 Task: Add an event with the title Lunch and Learn: Stress Management and Work-Life Balance Strategies, date '2024/03/05', time 8:50 AM to 10:50 AMand add a description: If applicable, participants will explore effective communication strategies for remote or virtual team environments. They will learn how to leverage technology tools, manage communication barriers, and maintain strong connections despite physical distance.Select event color  Lavender . Add location for the event as: Chennai, India, logged in from the account softage.4@softage.netand send the event invitation to softage.2@softage.net and softage.3@softage.net. Set a reminder for the event Daily
Action: Mouse moved to (104, 114)
Screenshot: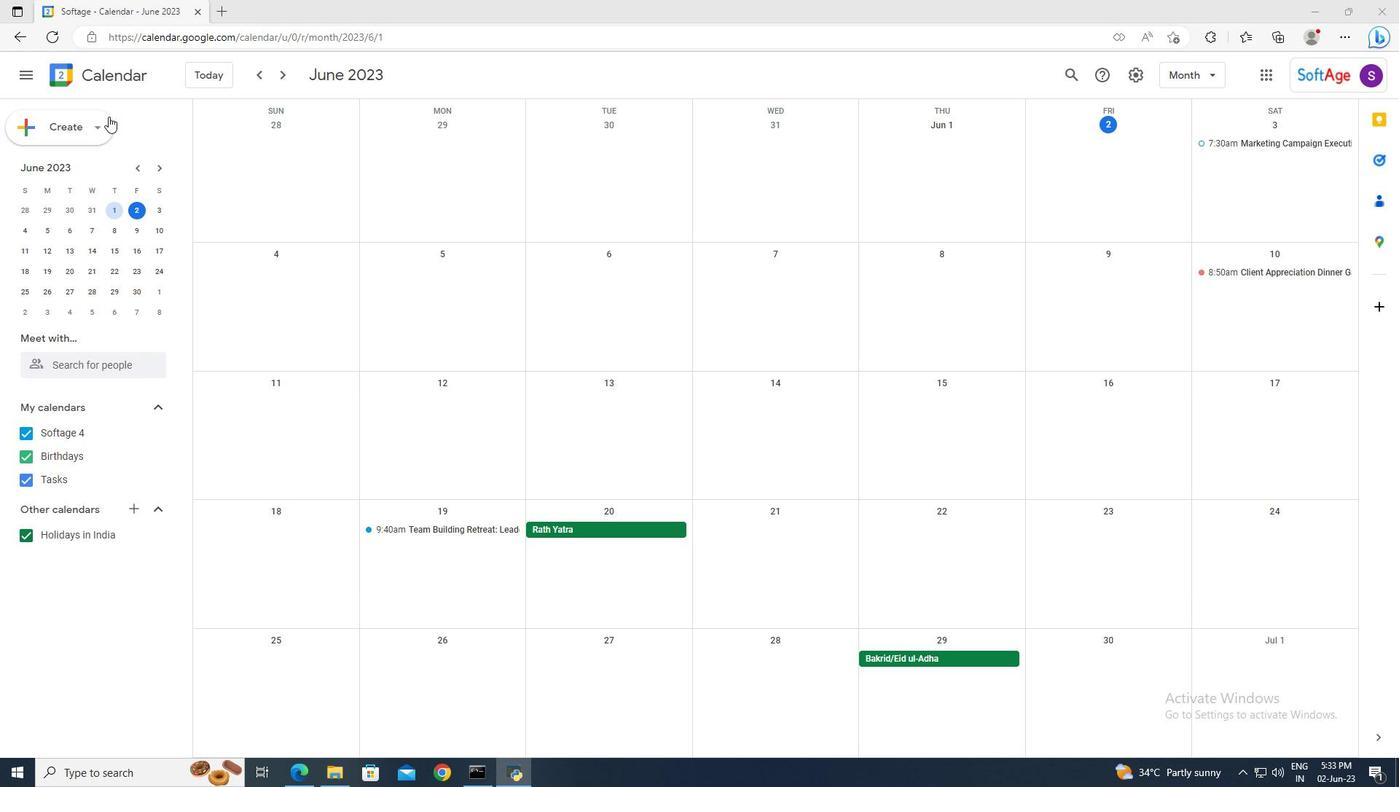 
Action: Mouse pressed left at (104, 114)
Screenshot: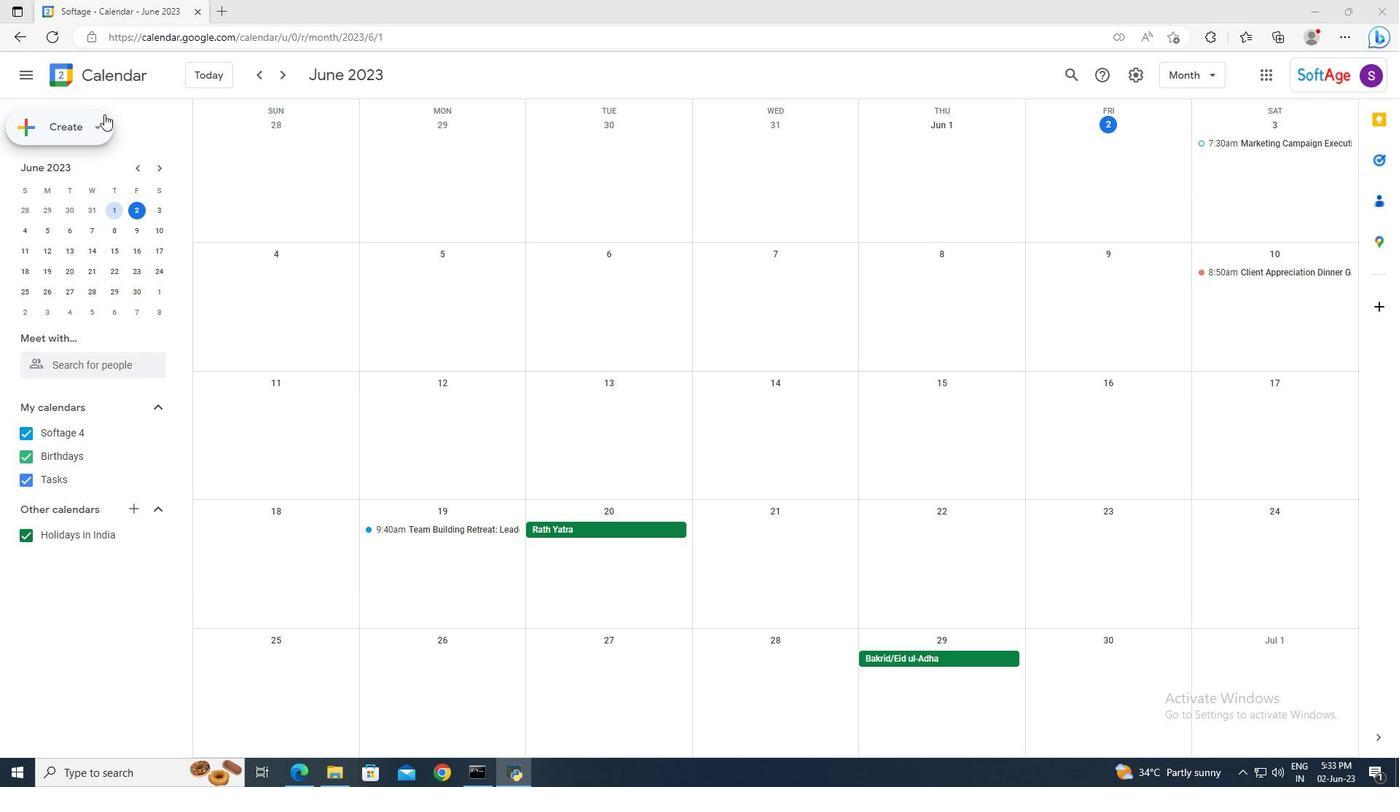 
Action: Mouse moved to (104, 157)
Screenshot: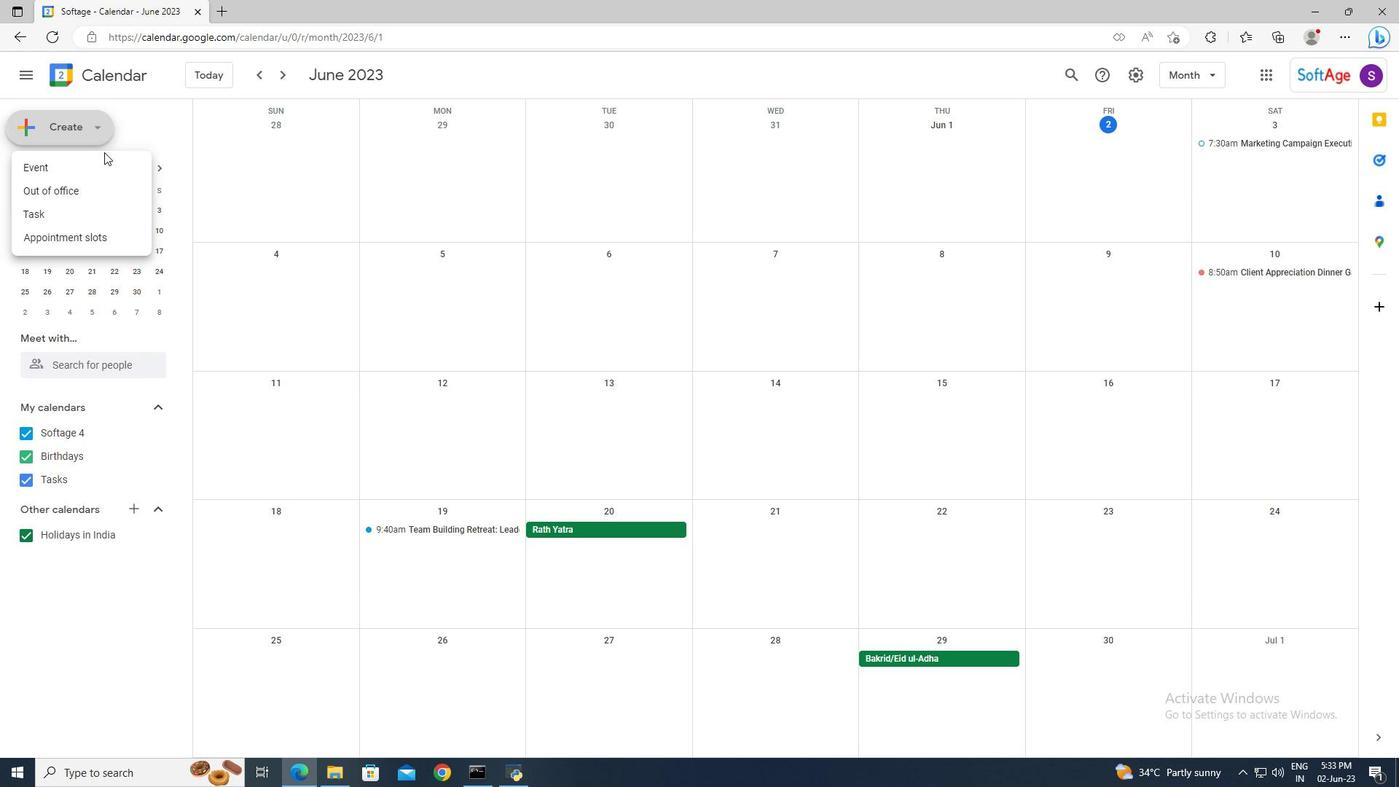 
Action: Mouse pressed left at (104, 157)
Screenshot: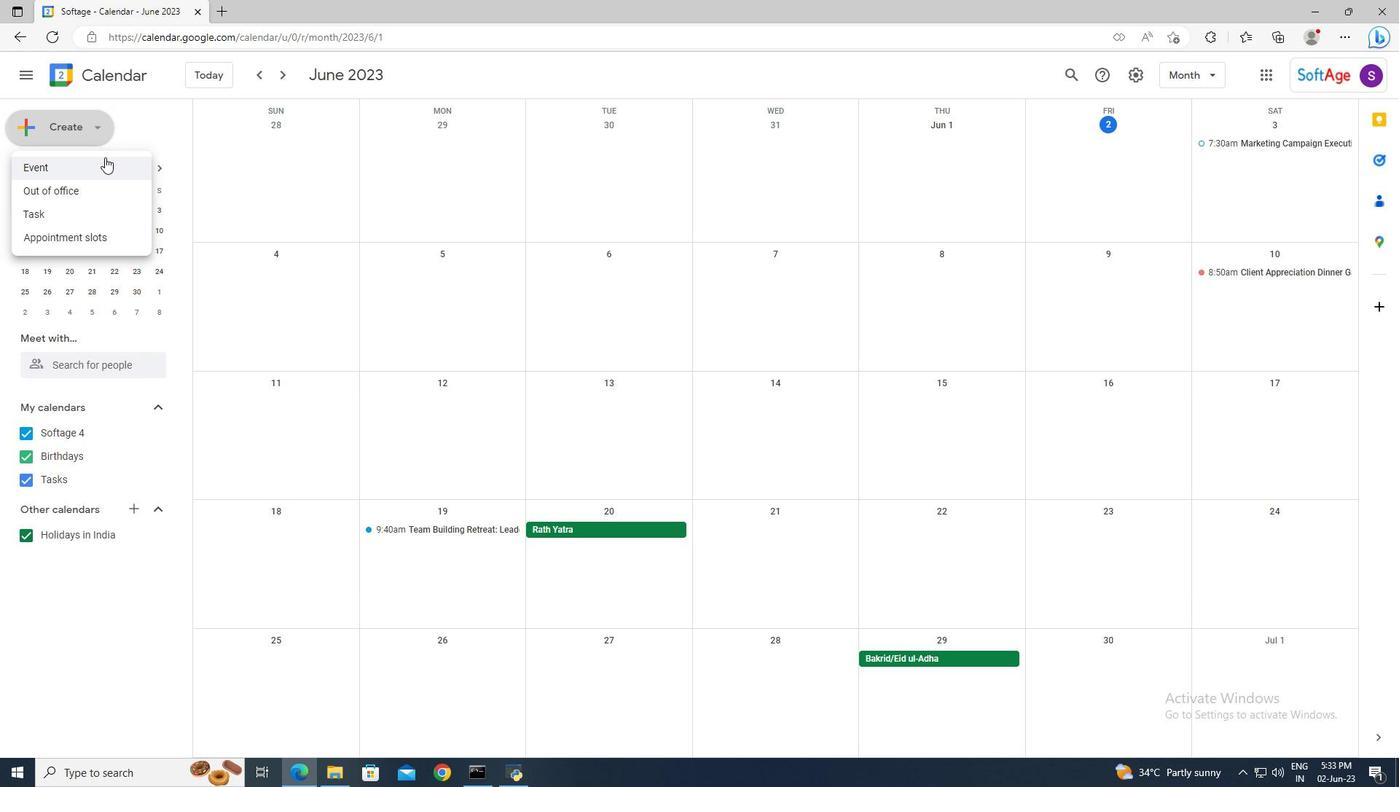 
Action: Mouse moved to (710, 489)
Screenshot: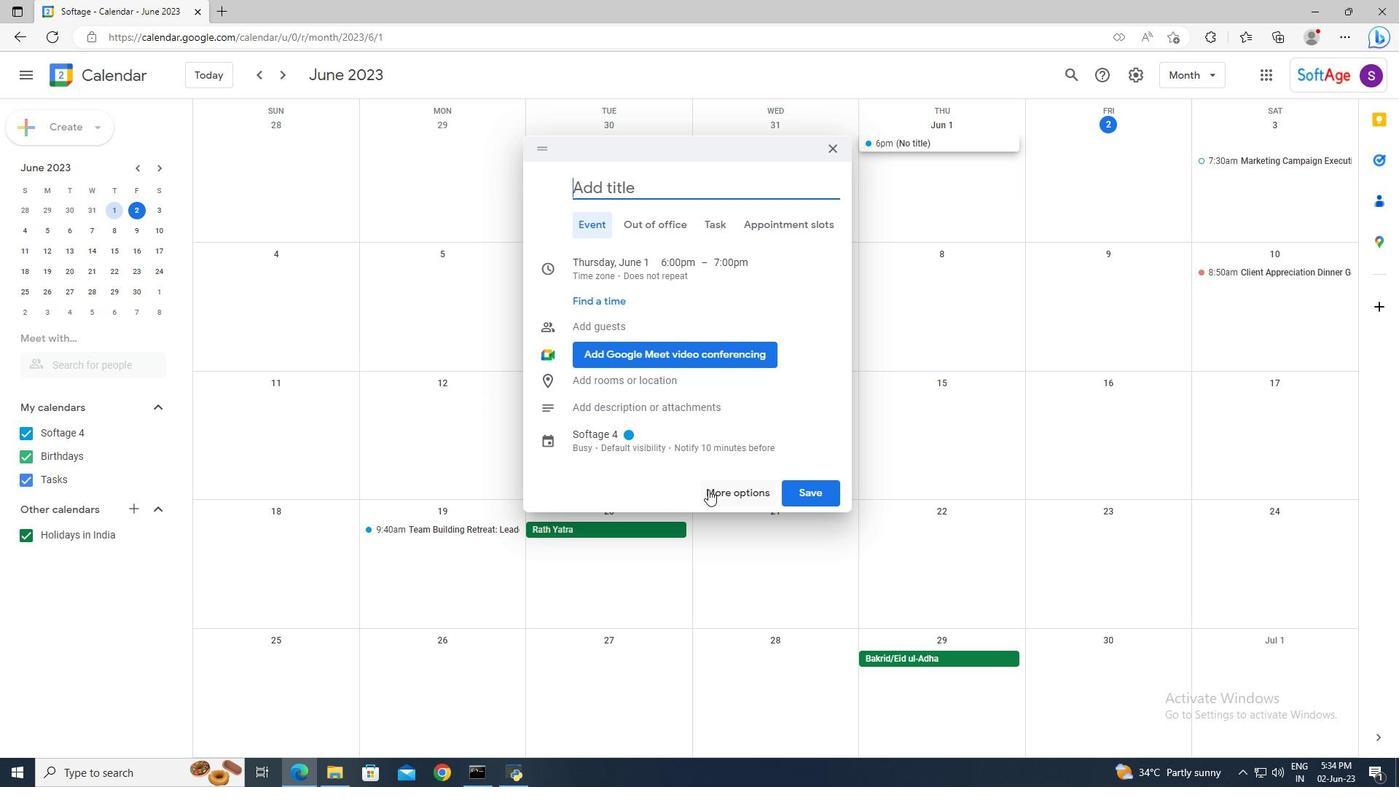 
Action: Mouse pressed left at (710, 489)
Screenshot: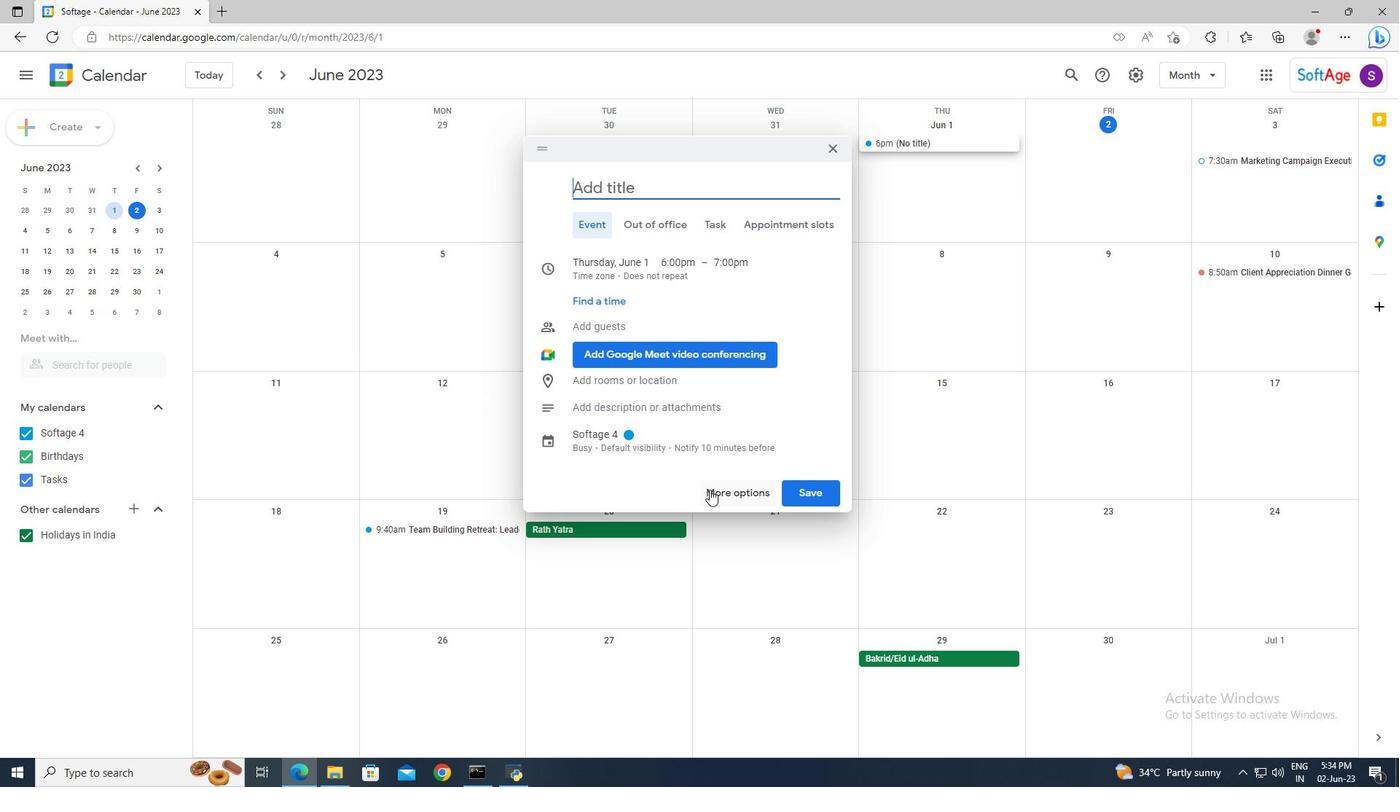 
Action: Mouse moved to (394, 92)
Screenshot: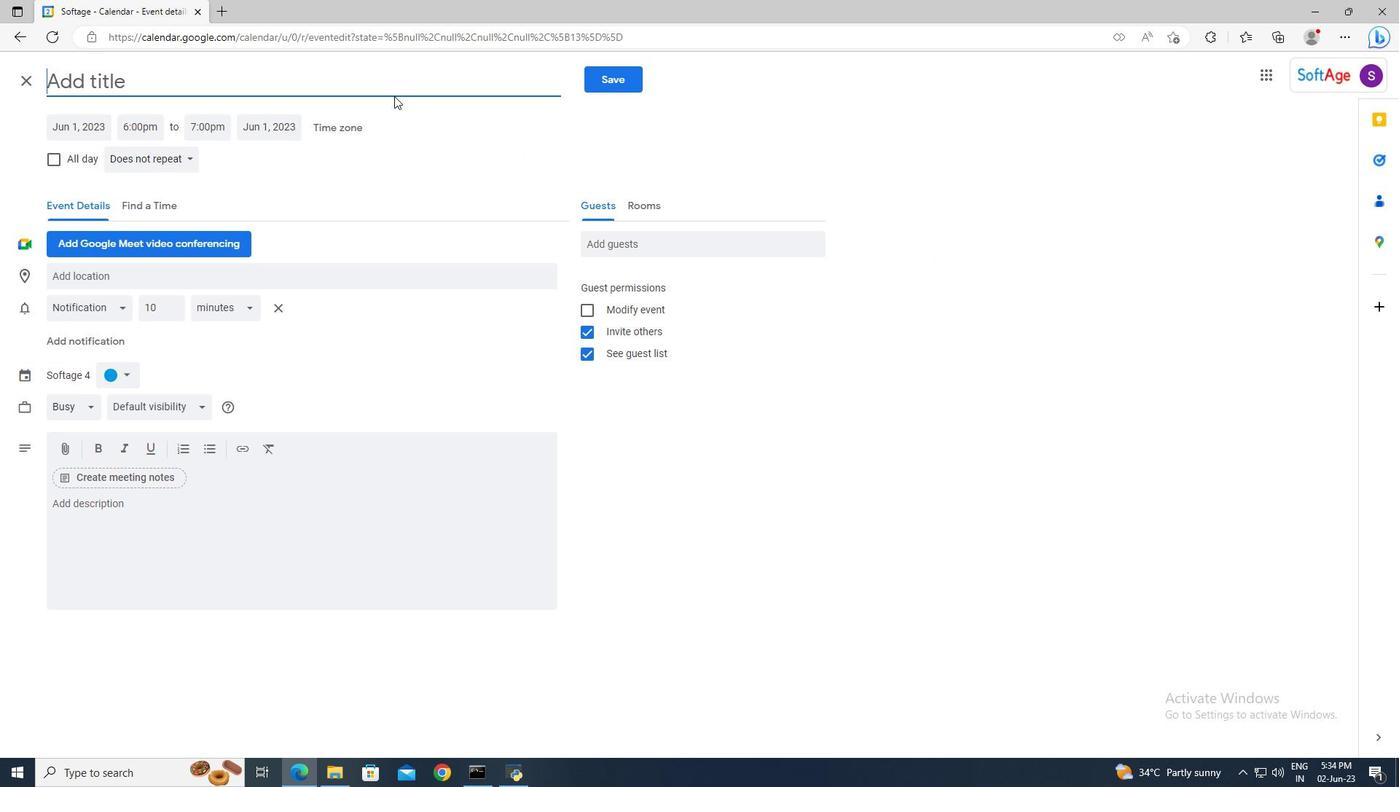 
Action: Mouse pressed left at (394, 92)
Screenshot: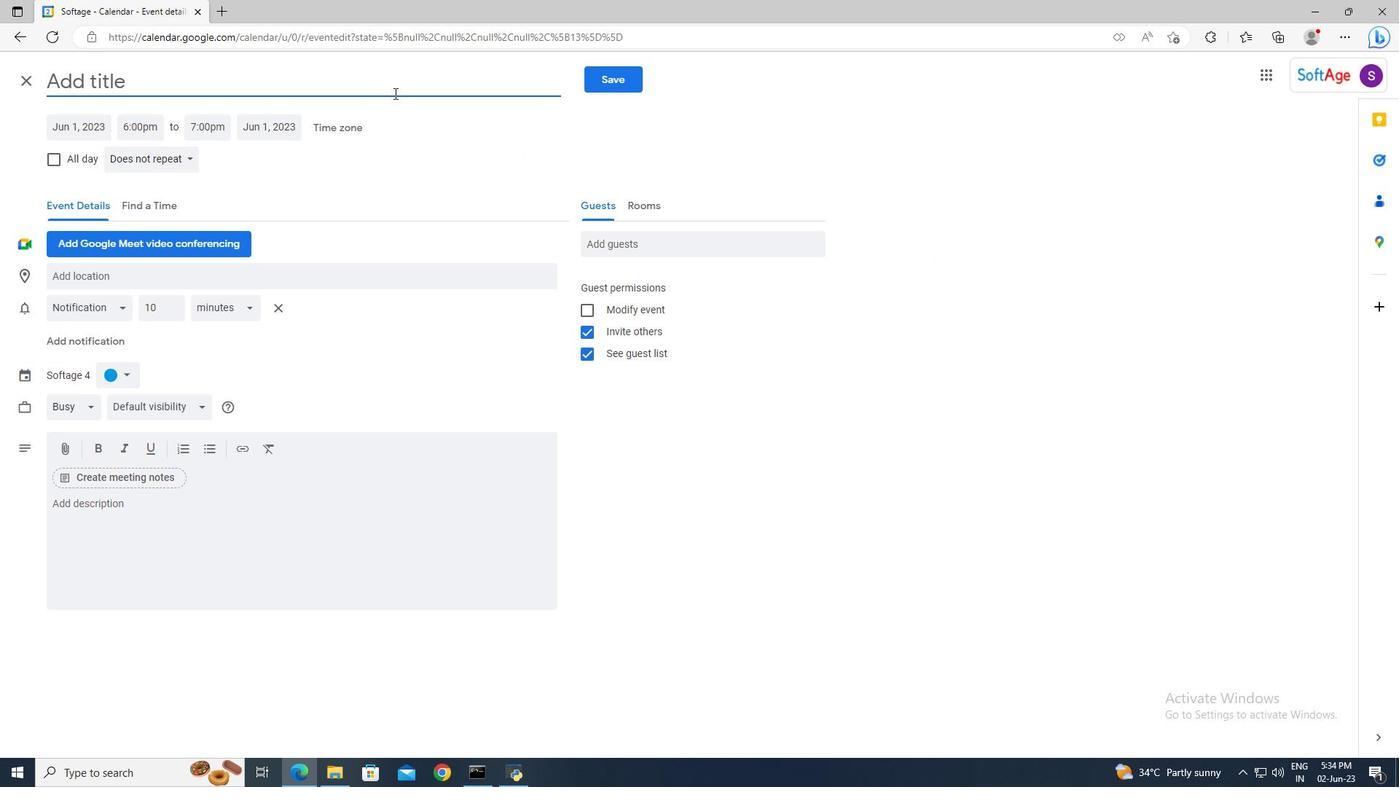 
Action: Mouse moved to (394, 92)
Screenshot: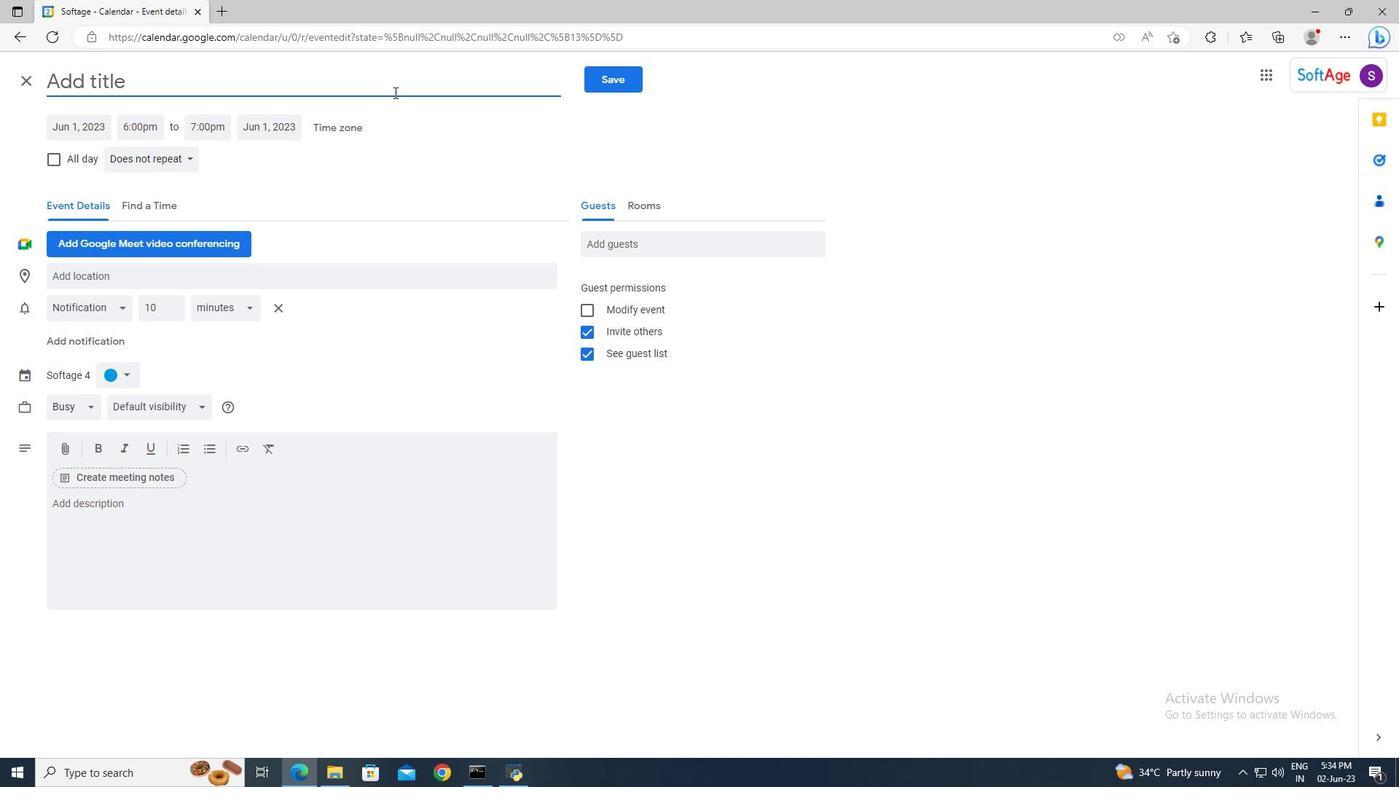
Action: Key pressed <Key.shift>Lunch<Key.space>and<Key.space><Key.shift>Learn<Key.shift>:<Key.space><Key.shift_r>Stress<Key.space><Key.shift>Management<Key.space>and<Key.space><Key.shift>Work-<Key.shift>Life<Key.space><Key.shift>Balance<Key.space><Key.shift_r>Strategies
Screenshot: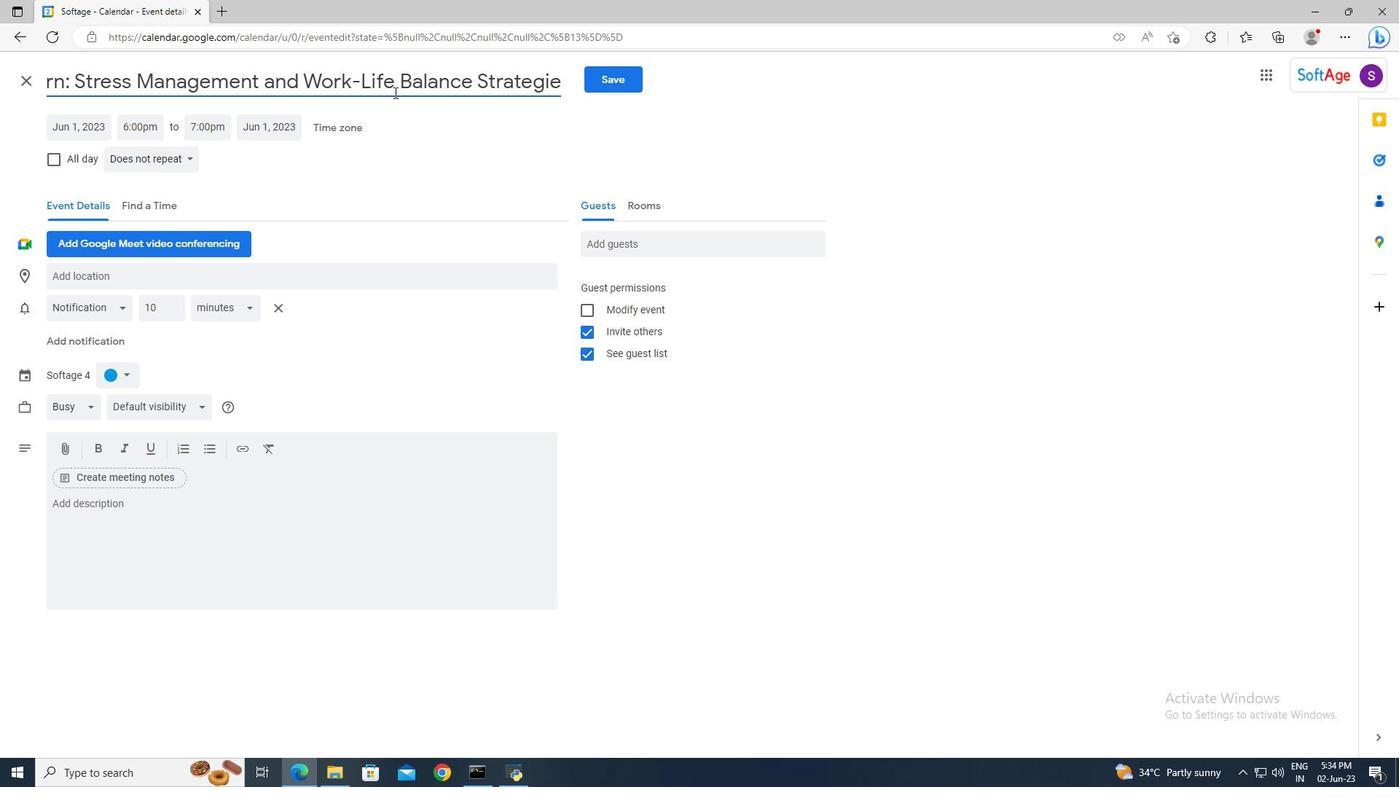 
Action: Mouse moved to (93, 125)
Screenshot: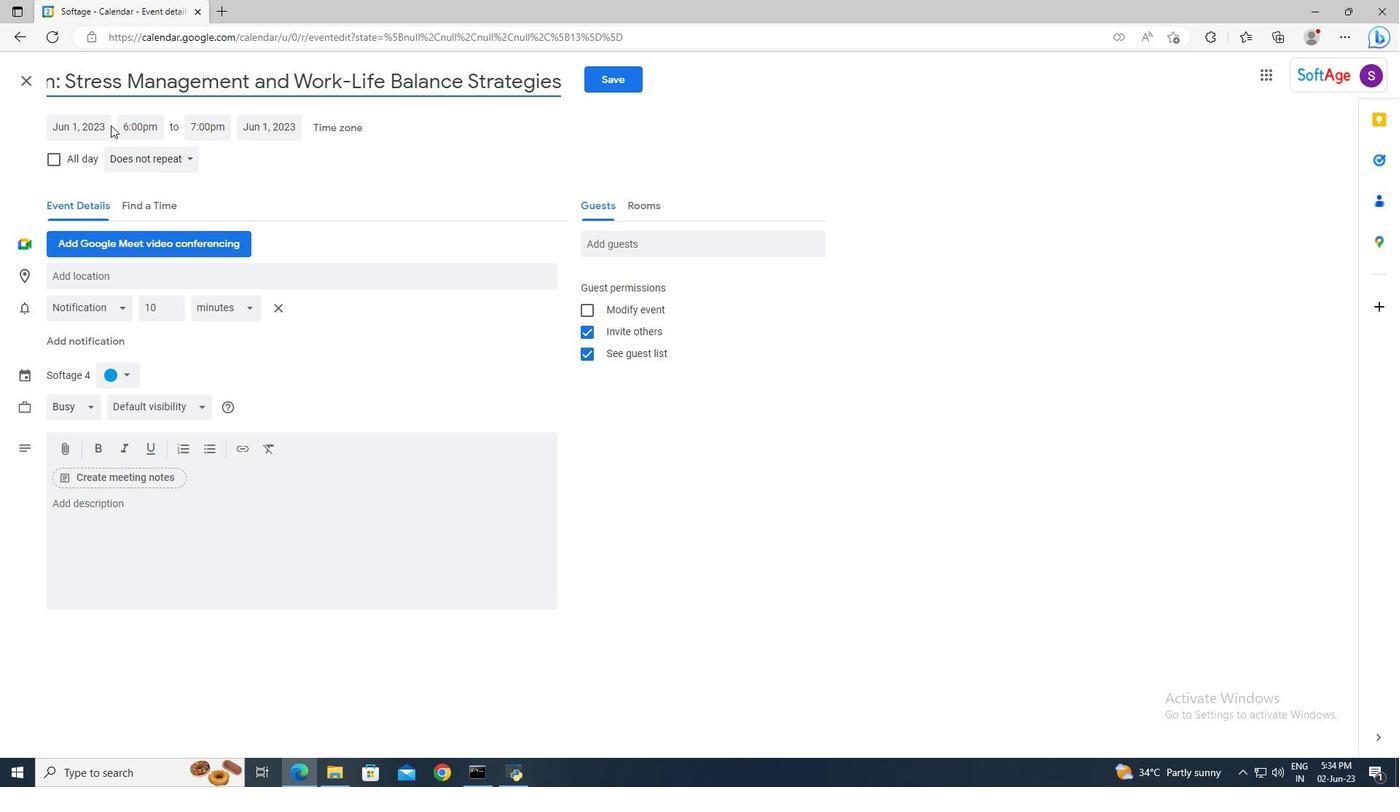 
Action: Mouse pressed left at (93, 125)
Screenshot: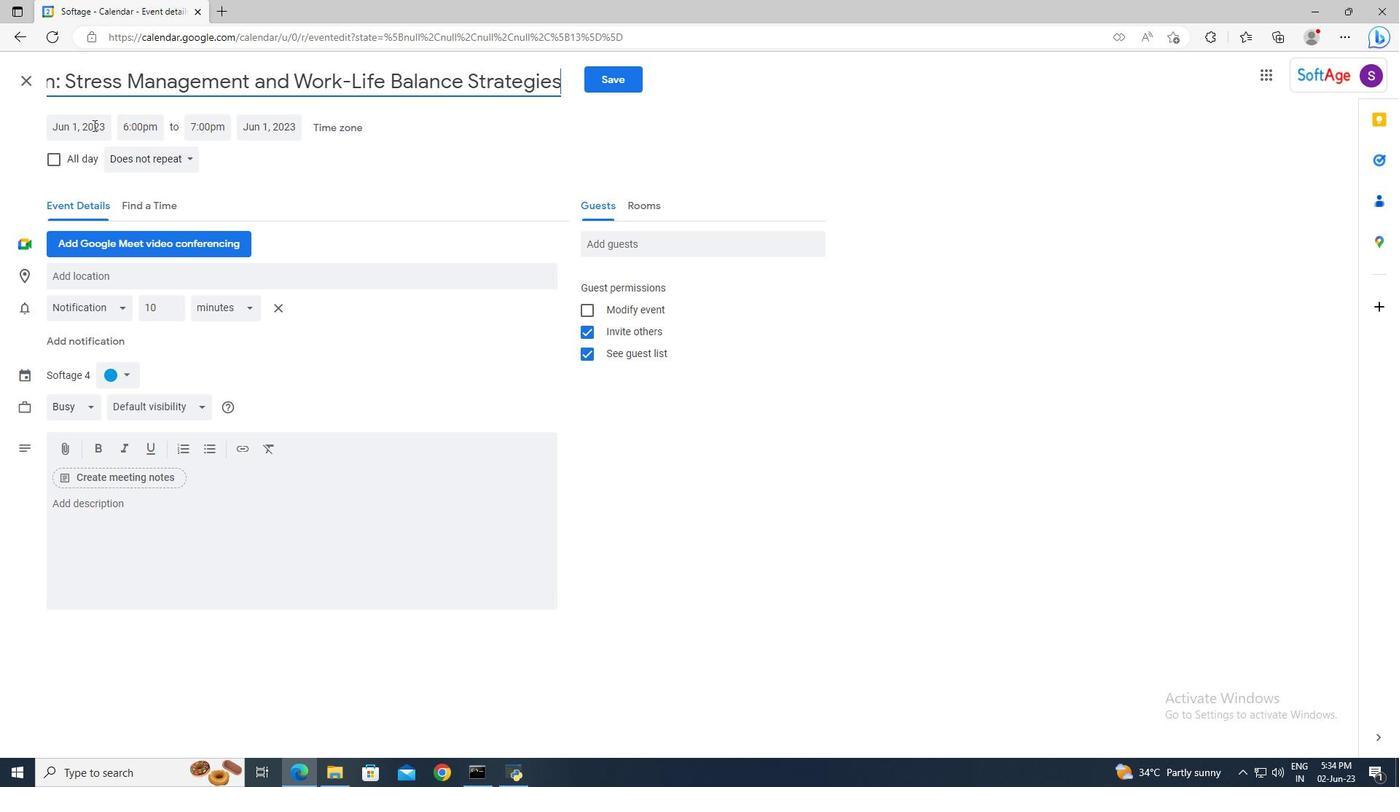 
Action: Mouse moved to (228, 155)
Screenshot: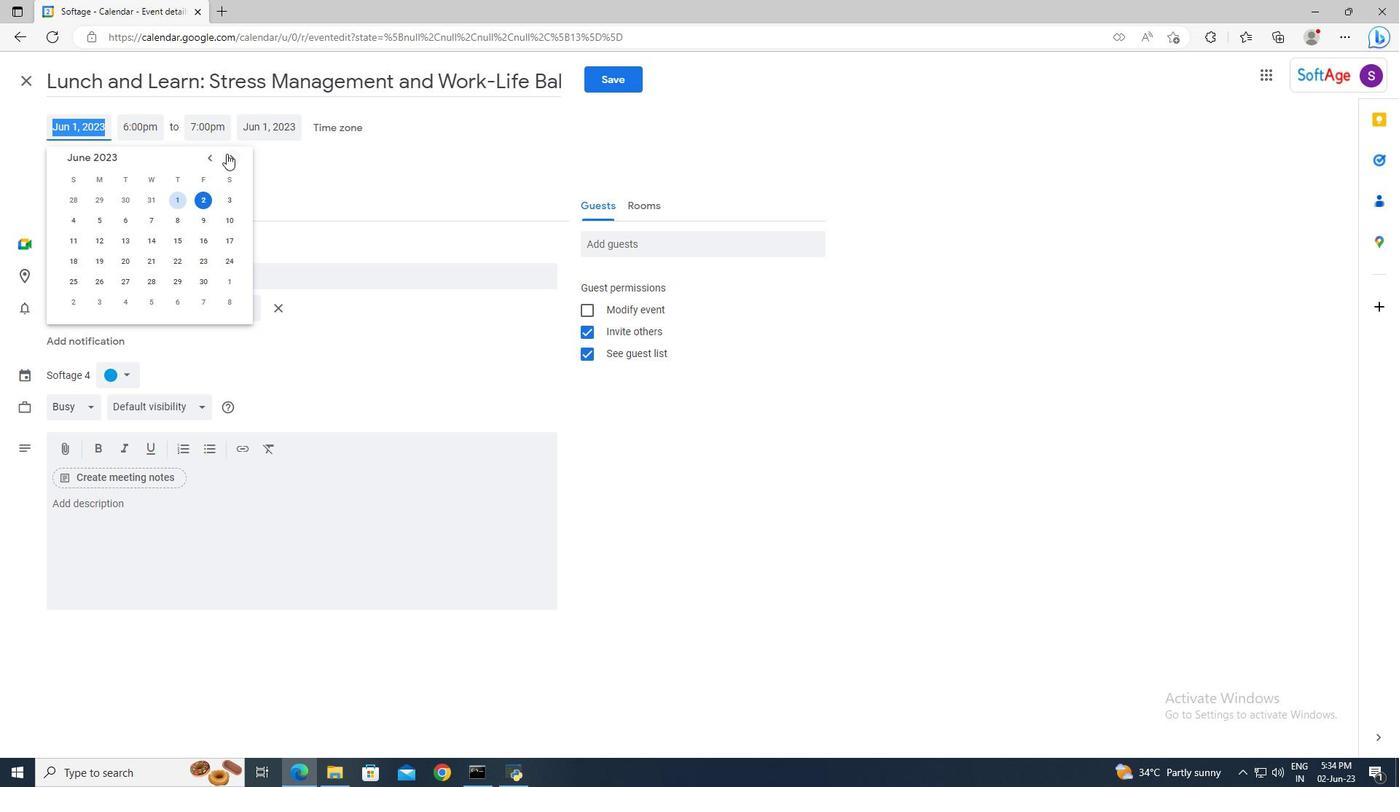 
Action: Mouse pressed left at (228, 155)
Screenshot: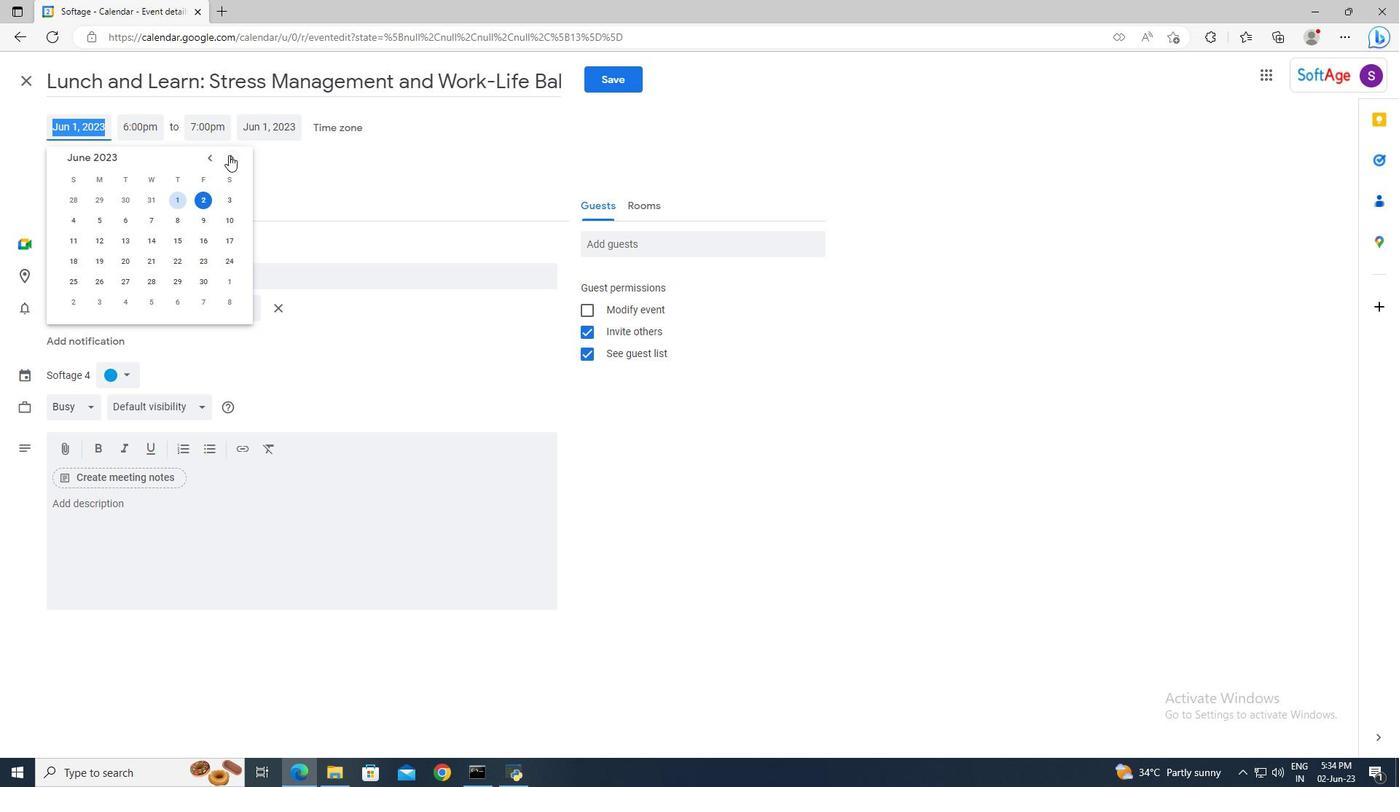 
Action: Mouse pressed left at (228, 155)
Screenshot: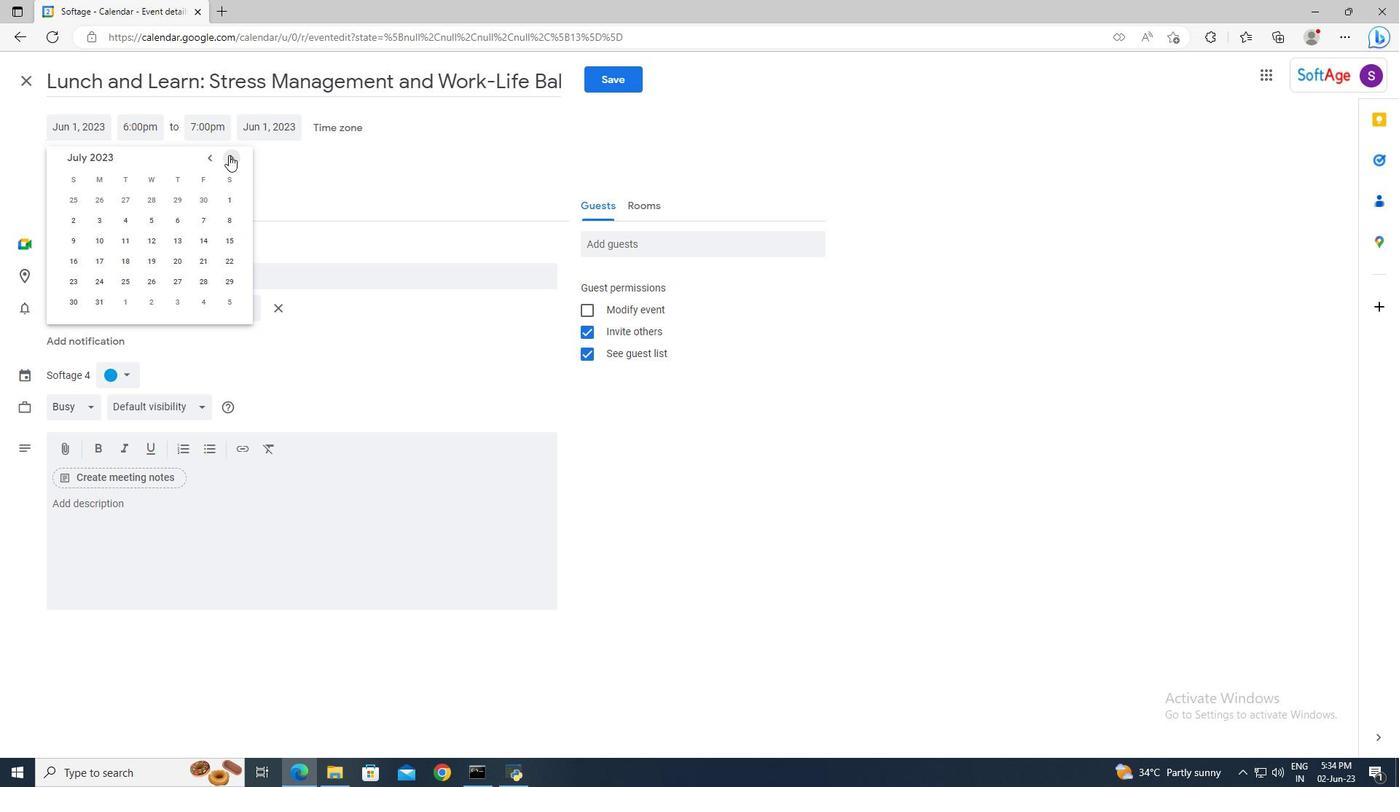 
Action: Mouse pressed left at (228, 155)
Screenshot: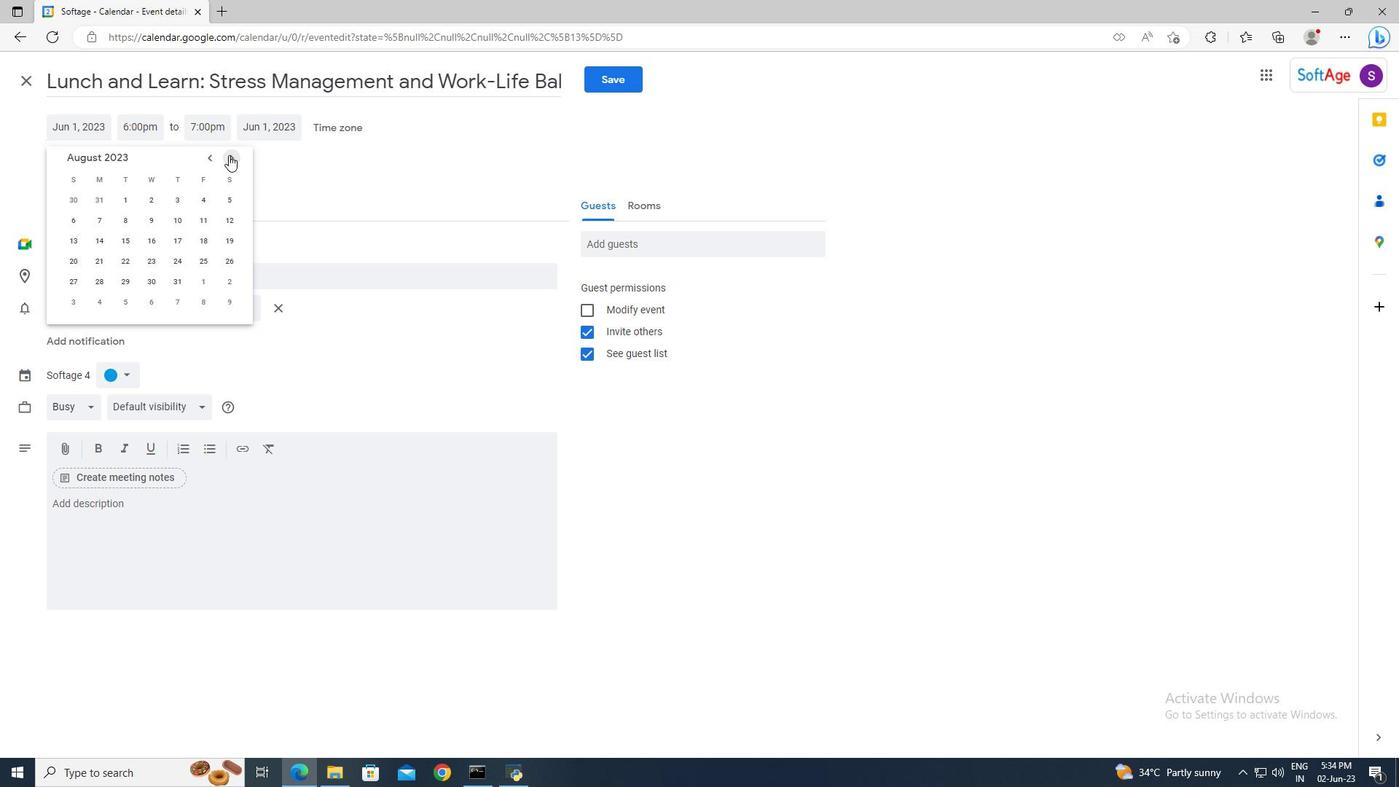 
Action: Mouse pressed left at (228, 155)
Screenshot: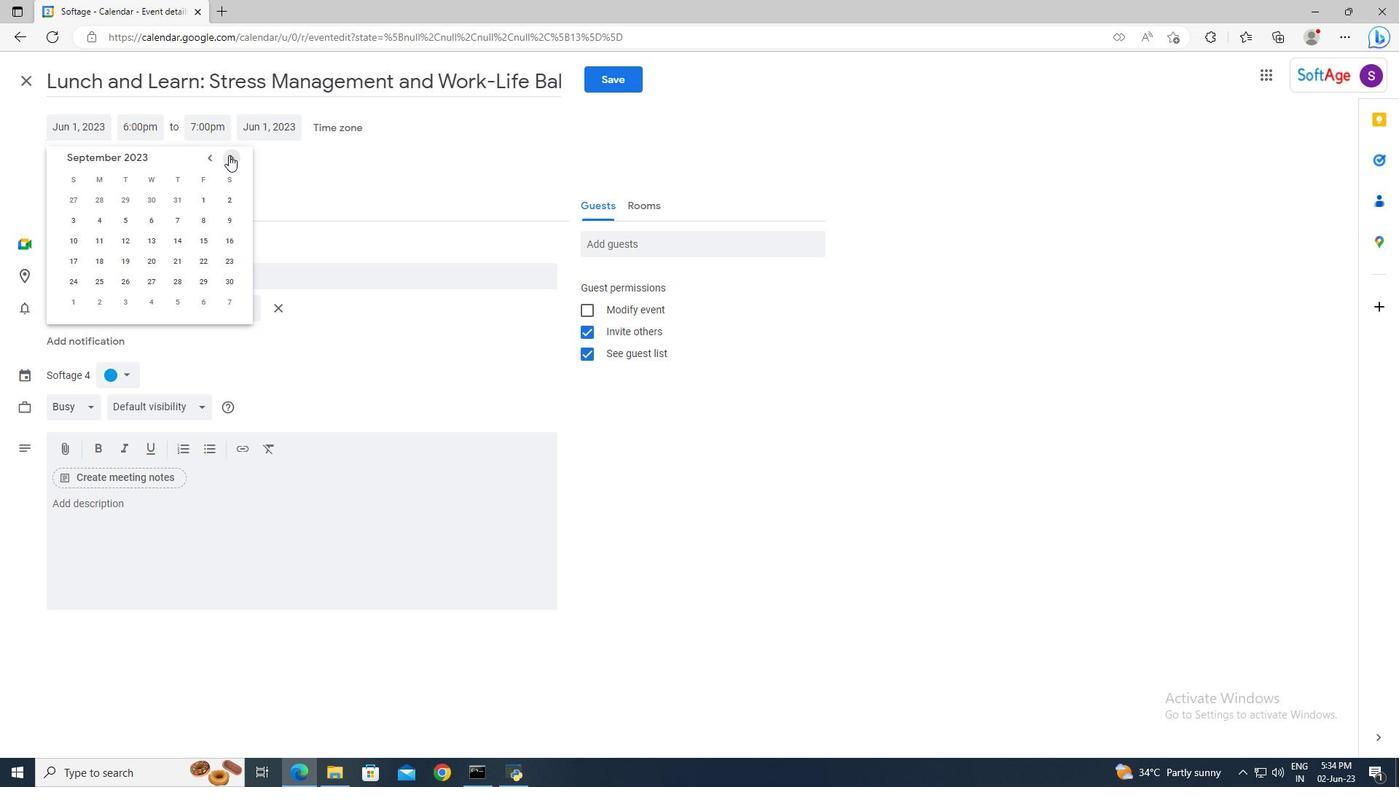 
Action: Mouse pressed left at (228, 155)
Screenshot: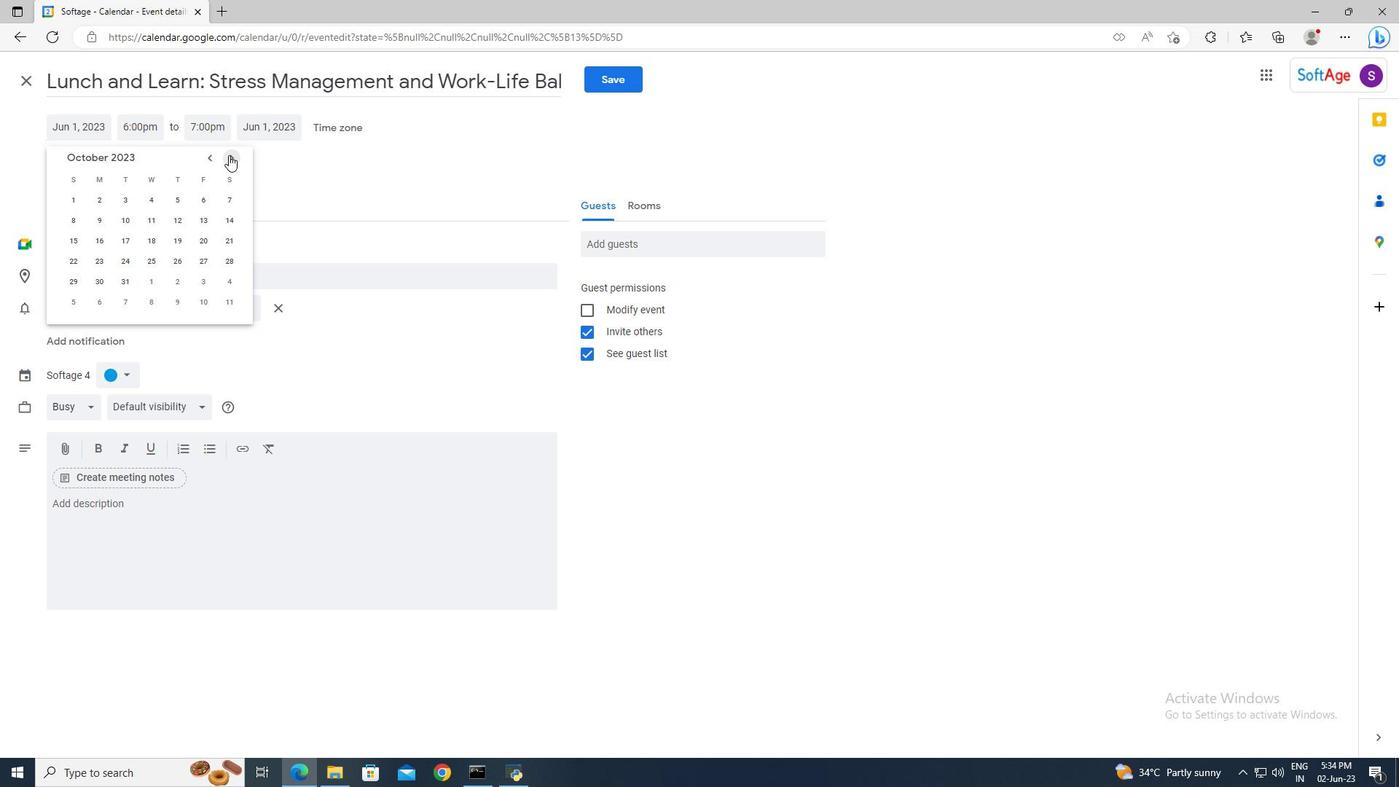 
Action: Mouse pressed left at (228, 155)
Screenshot: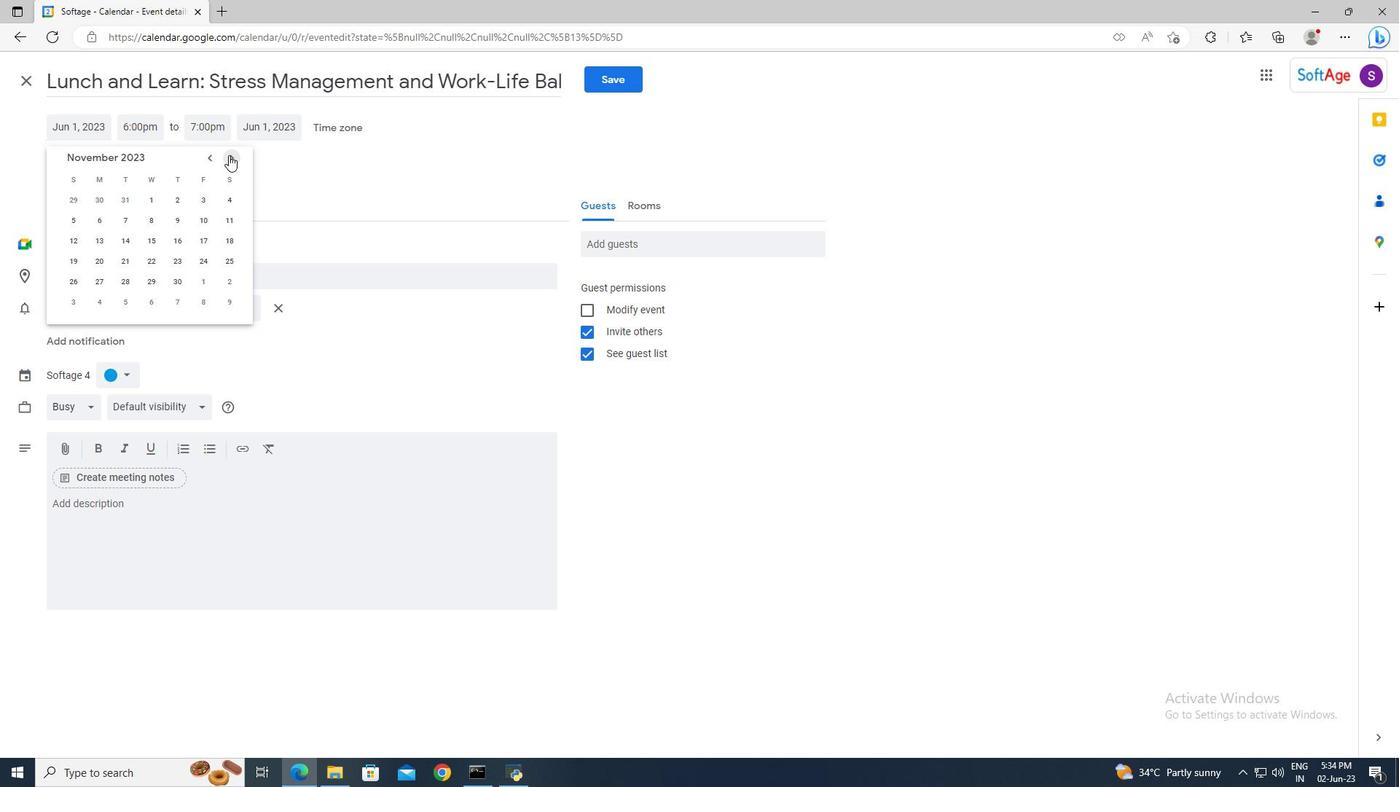 
Action: Mouse pressed left at (228, 155)
Screenshot: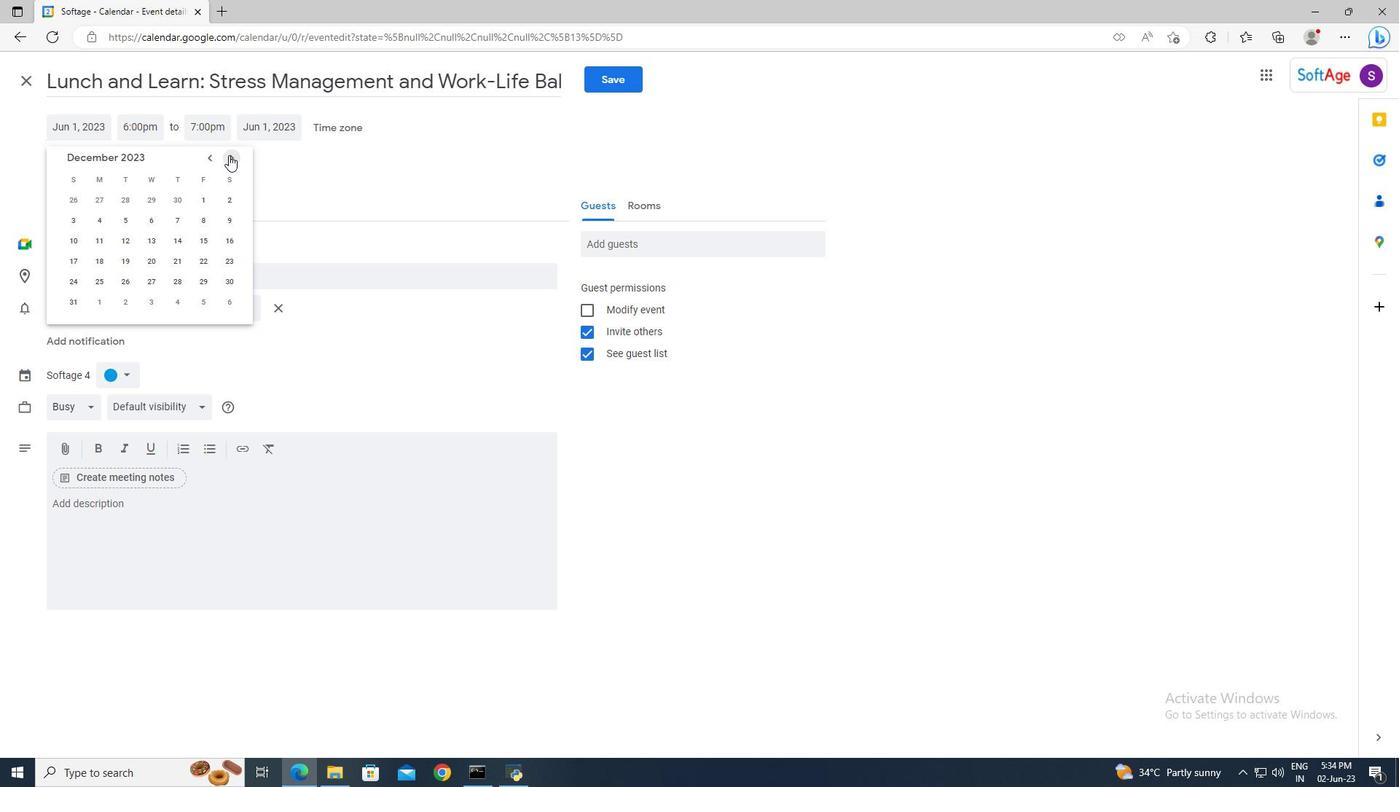 
Action: Mouse pressed left at (228, 155)
Screenshot: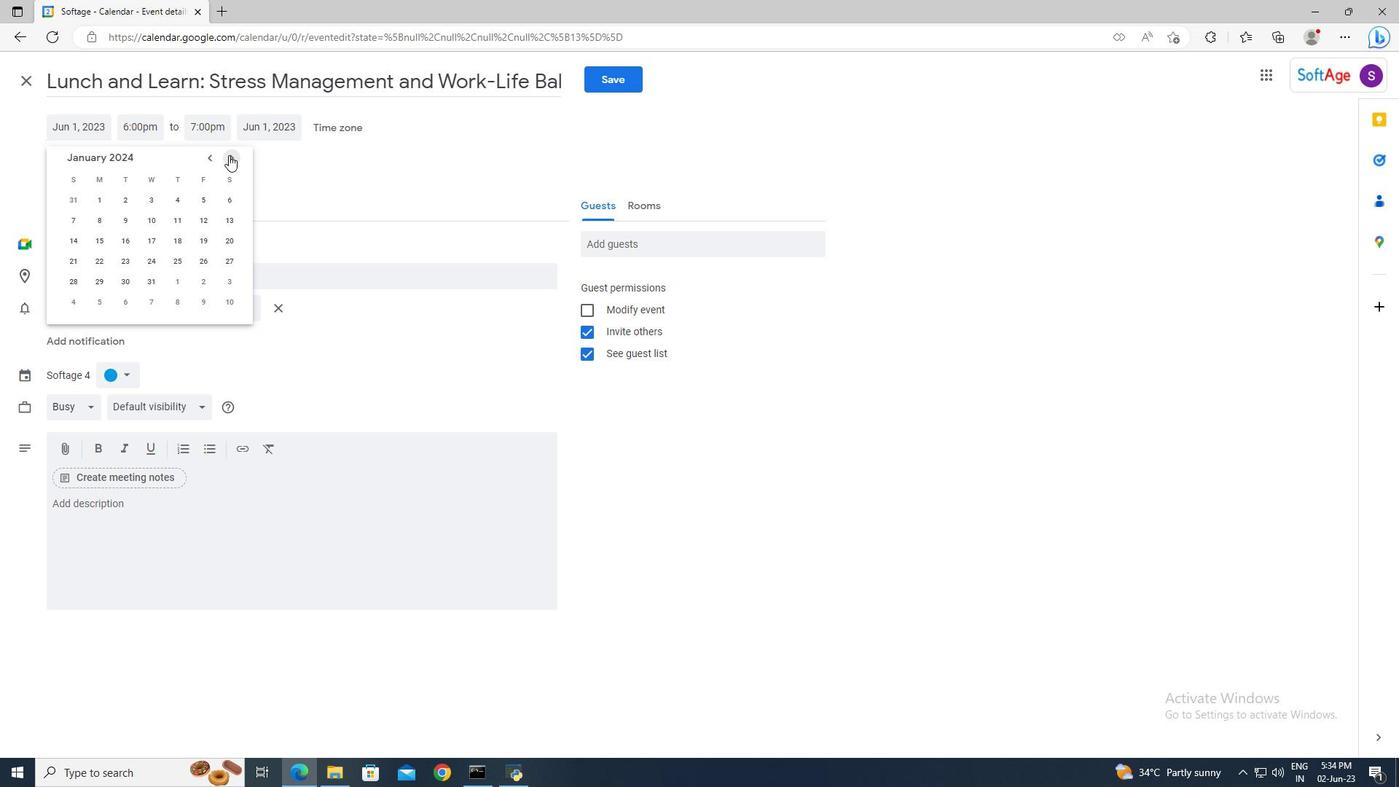 
Action: Mouse pressed left at (228, 155)
Screenshot: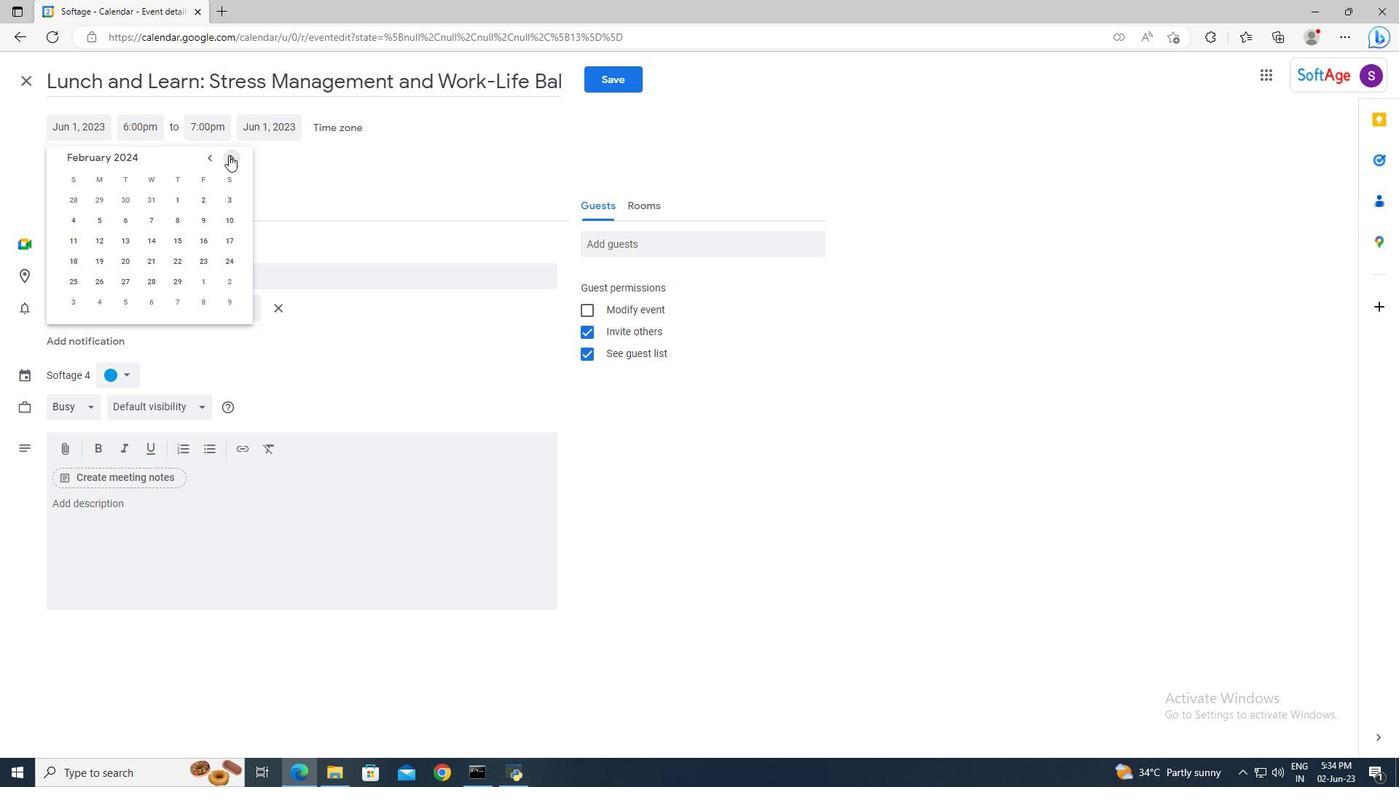 
Action: Mouse moved to (128, 214)
Screenshot: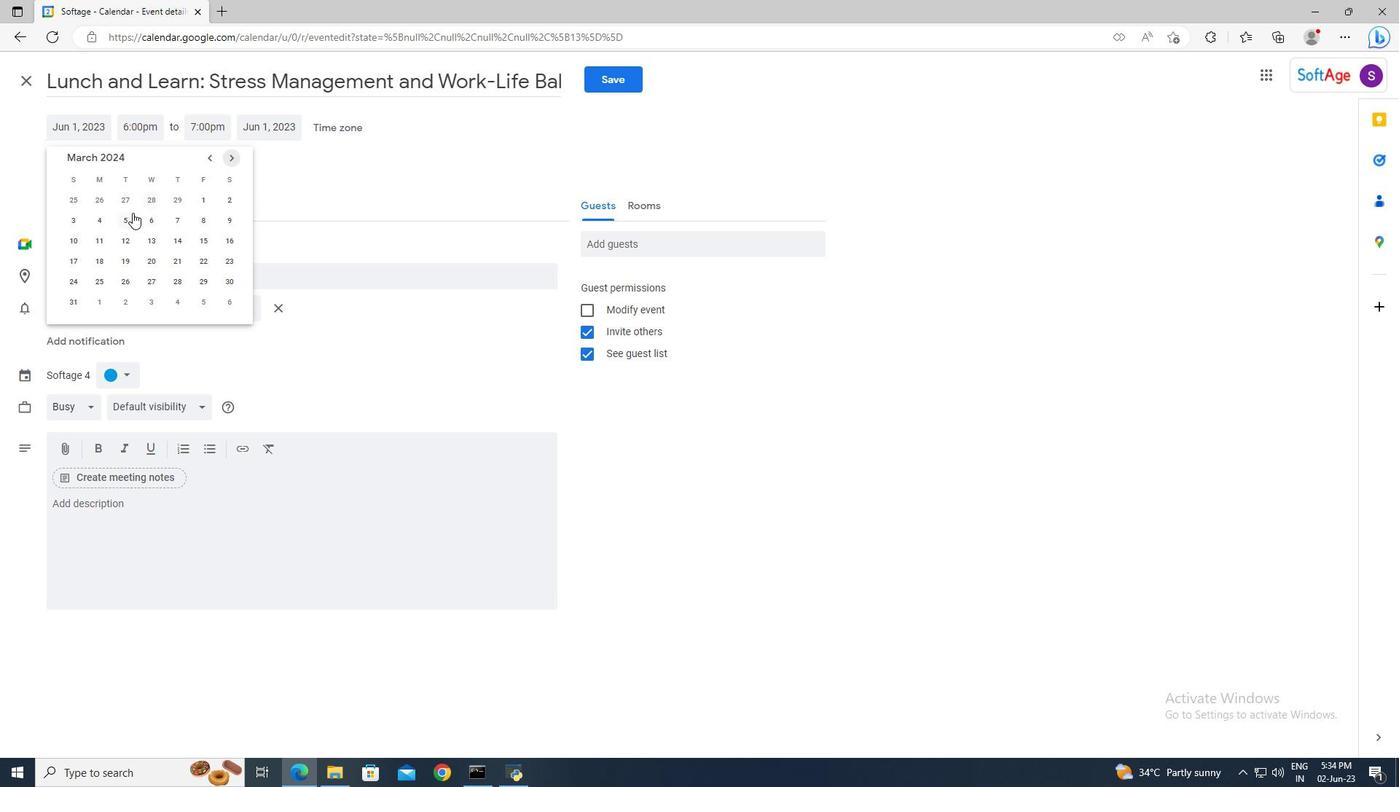 
Action: Mouse pressed left at (128, 214)
Screenshot: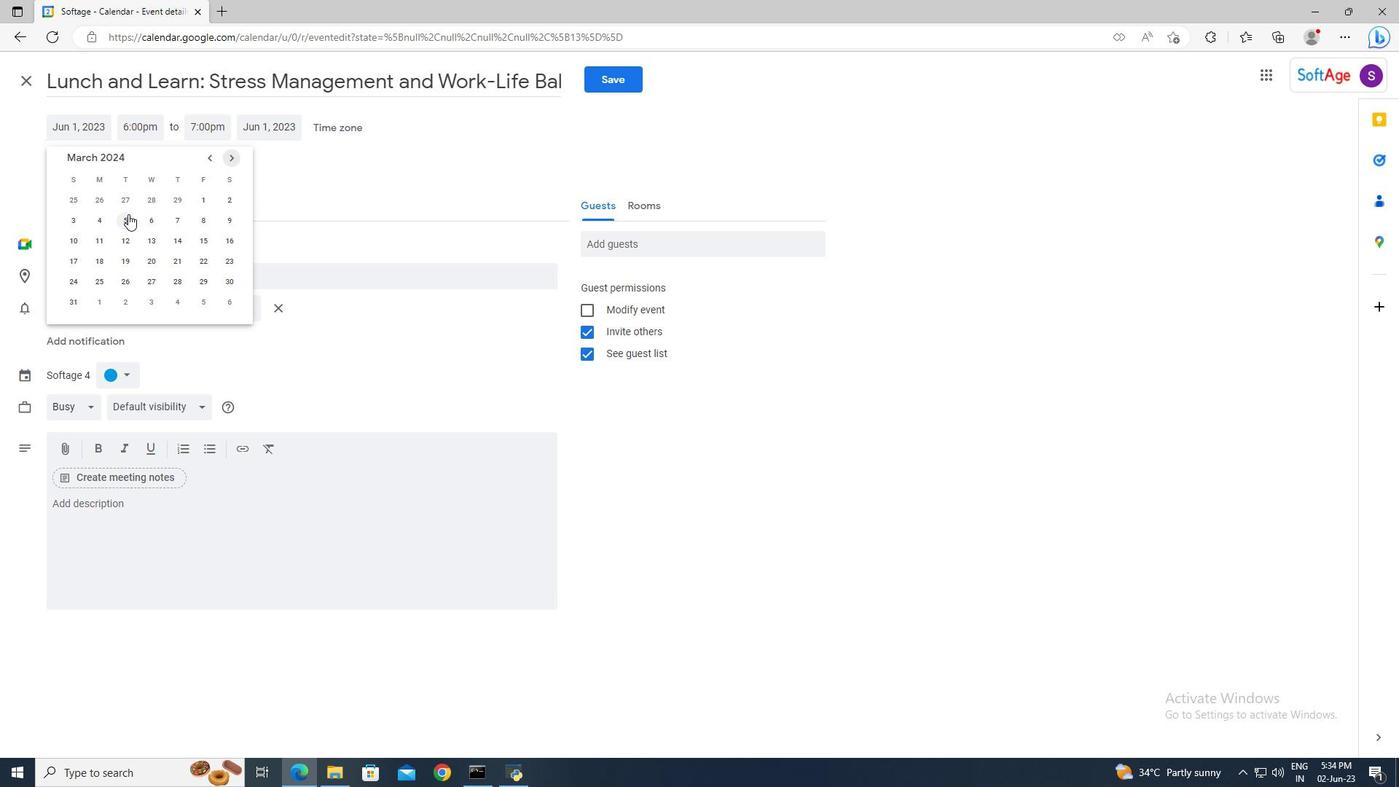 
Action: Mouse moved to (145, 127)
Screenshot: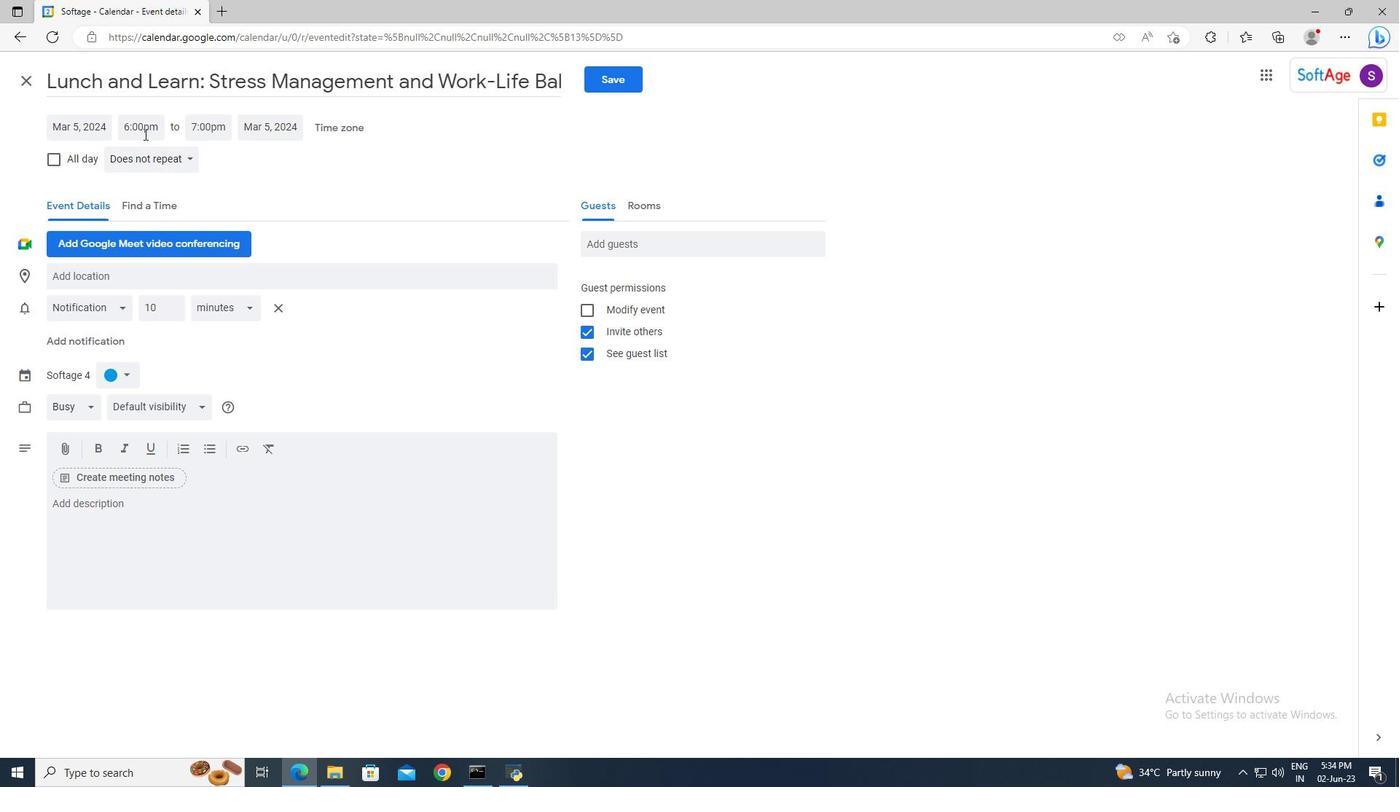 
Action: Mouse pressed left at (145, 127)
Screenshot: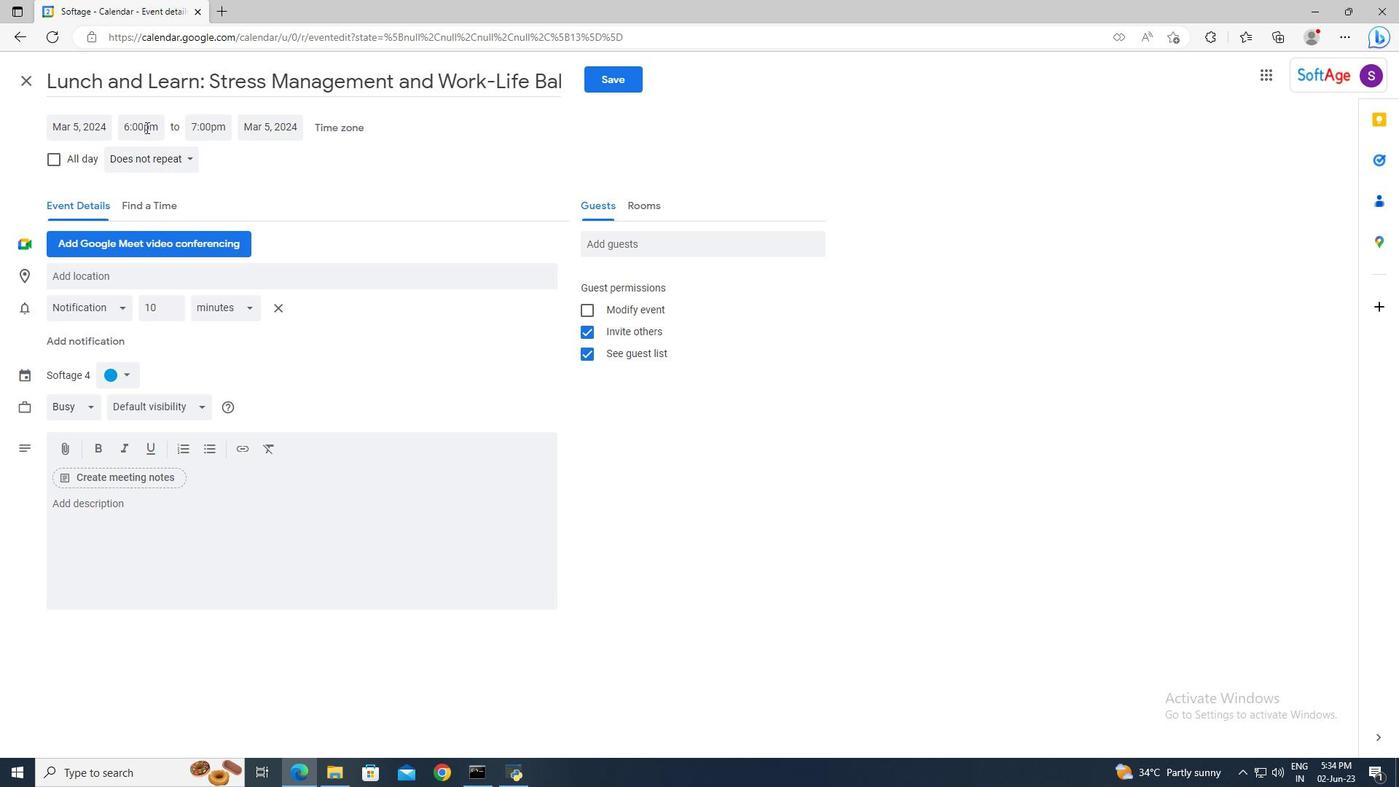 
Action: Key pressed 8<Key.shift>:50am<Key.enter><Key.tab>10<Key.shift>:50<Key.enter>
Screenshot: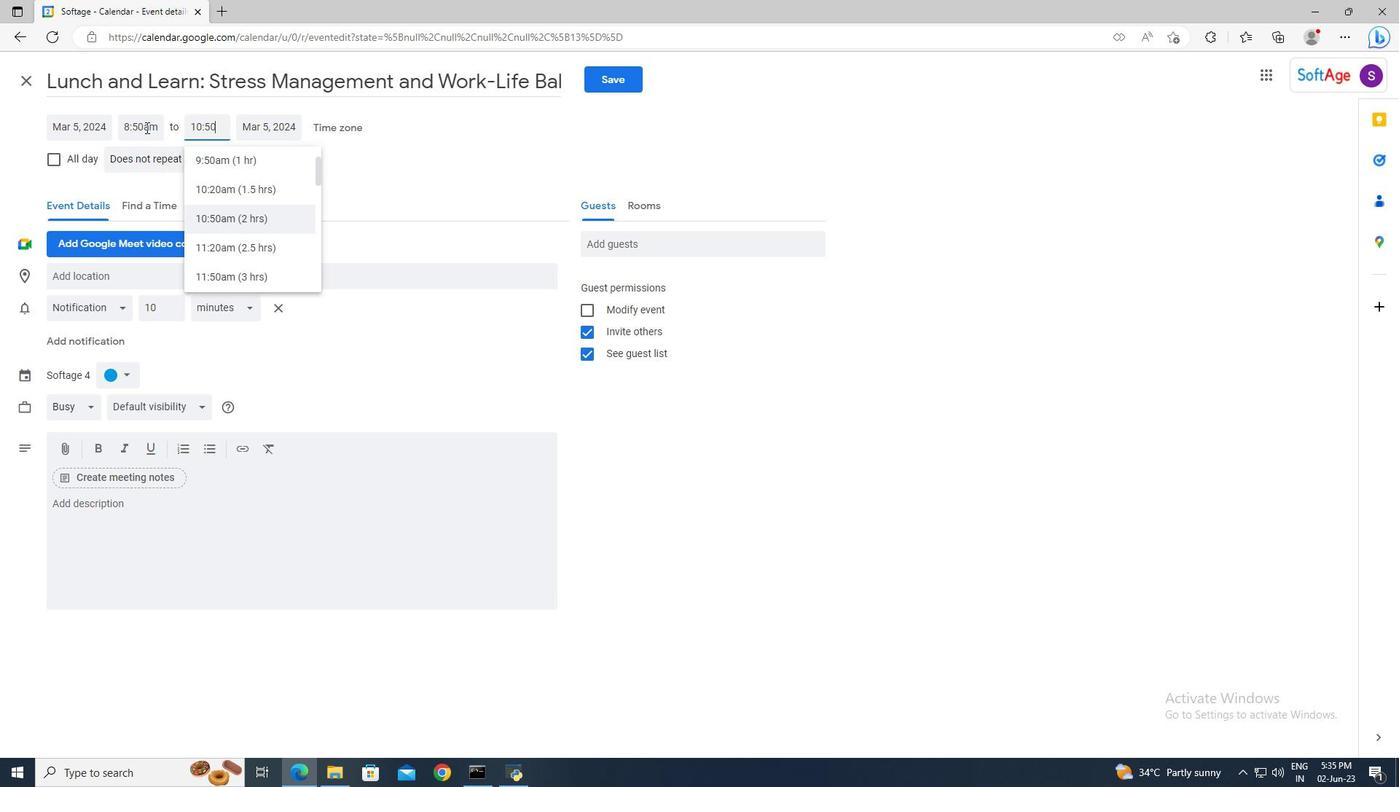 
Action: Mouse moved to (180, 504)
Screenshot: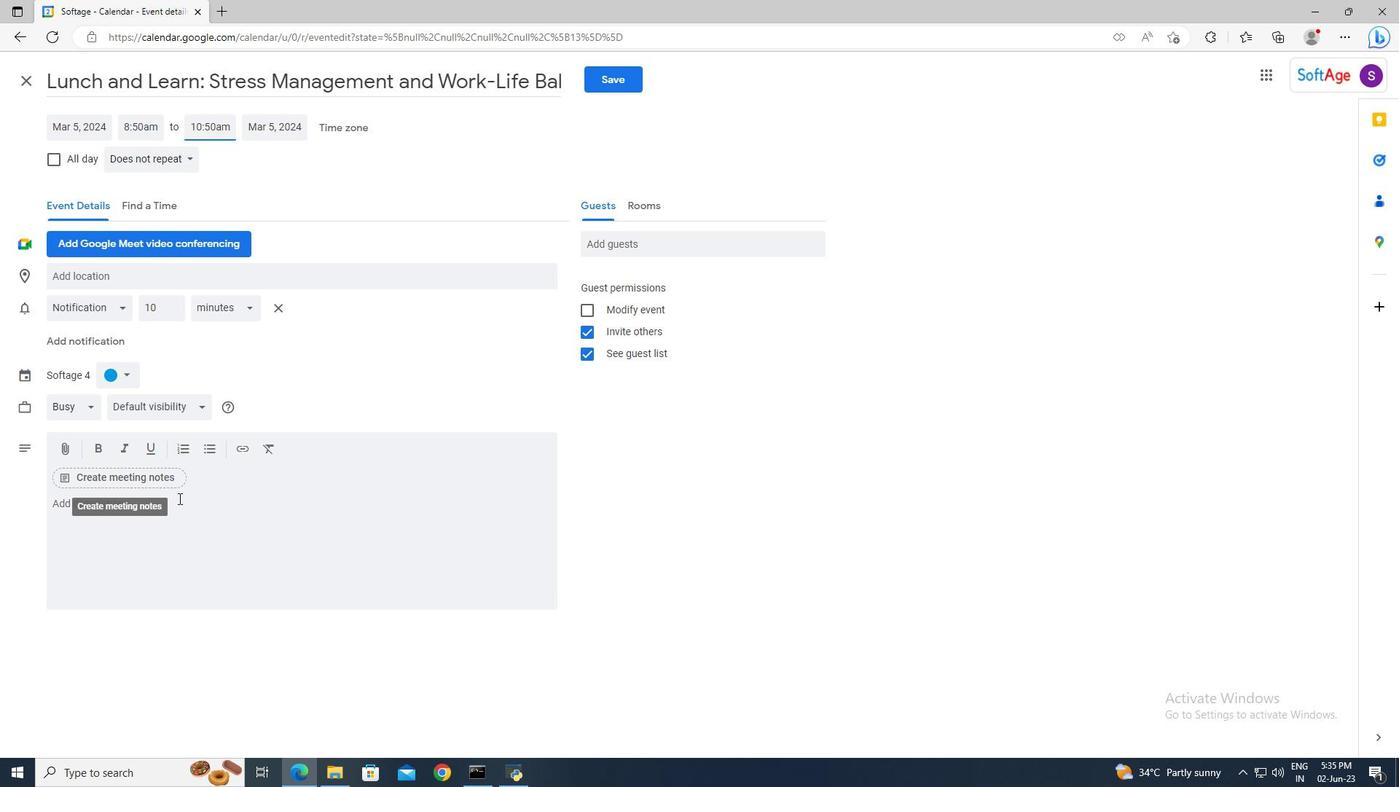 
Action: Mouse pressed left at (180, 504)
Screenshot: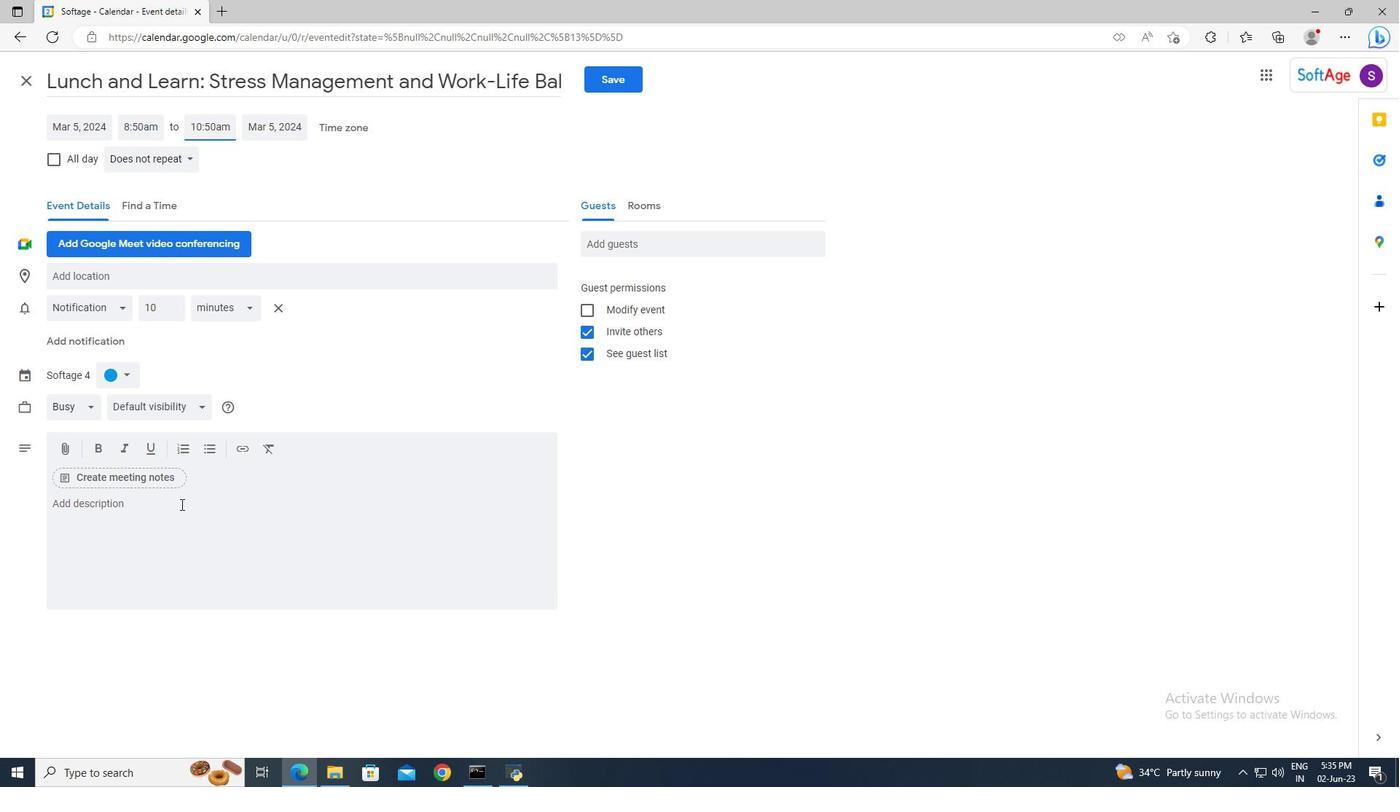 
Action: Key pressed <Key.shift>If<Key.space>applicable,<Key.space>participants,<Key.space>will<Key.space>explore<Key.space>effective<Key.space>communication<Key.space>strategies<Key.space>for<Key.space>remote<Key.space>or<Key.space>virtual<Key.space>team<Key.space>environments.<Key.space><Key.shift>They<Key.space>will<Key.space>learn<Key.space>how<Key.space>to<Key.space>leverage<Key.space>technology<Key.space>tools,<Key.space>managi\e<Key.backspace><Key.backspace><Key.backspace>e<Key.space>communication<Key.space>barriers,<Key.space>and<Key.space>maintain<Key.space>strong<Key.space>connections<Key.space>despite<Key.space>physical<Key.space>distance.
Screenshot: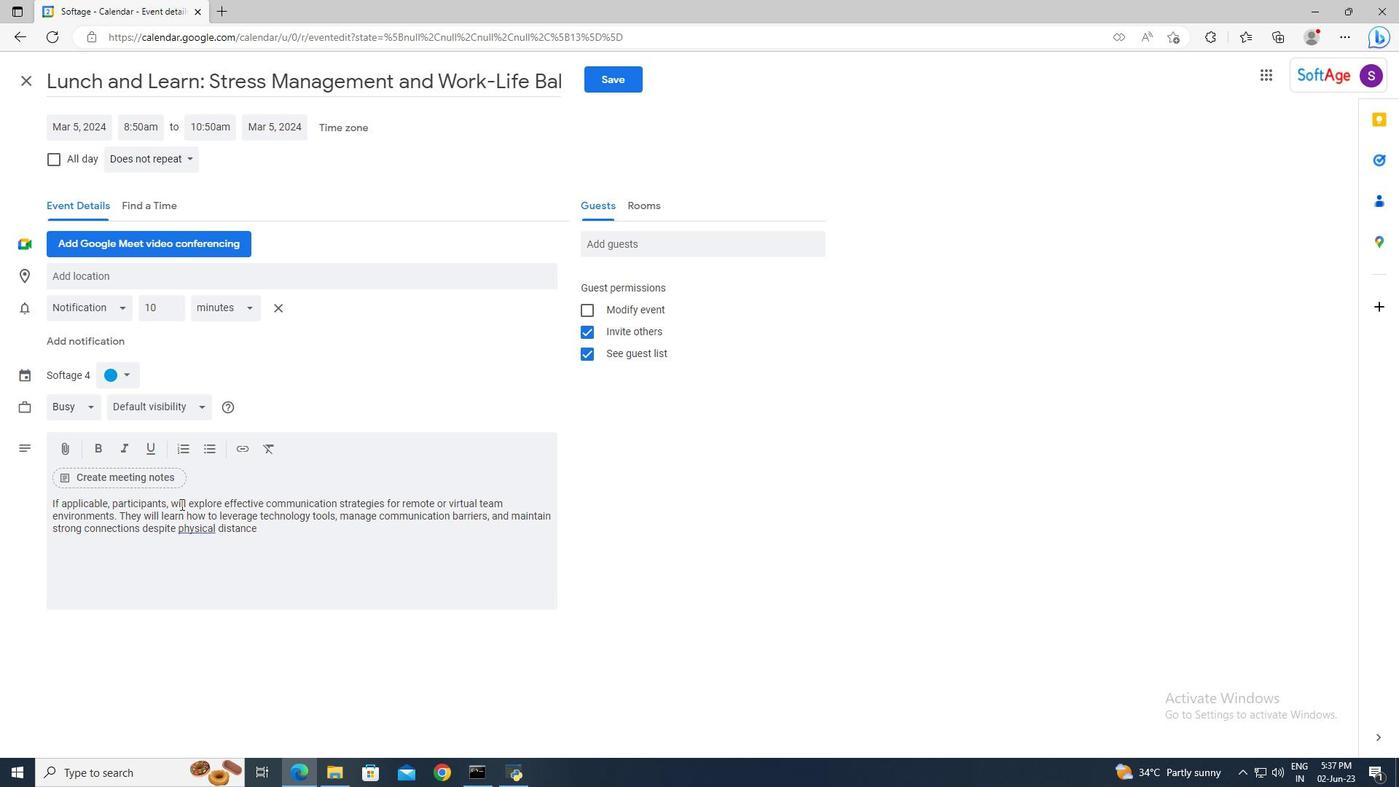 
Action: Mouse moved to (127, 373)
Screenshot: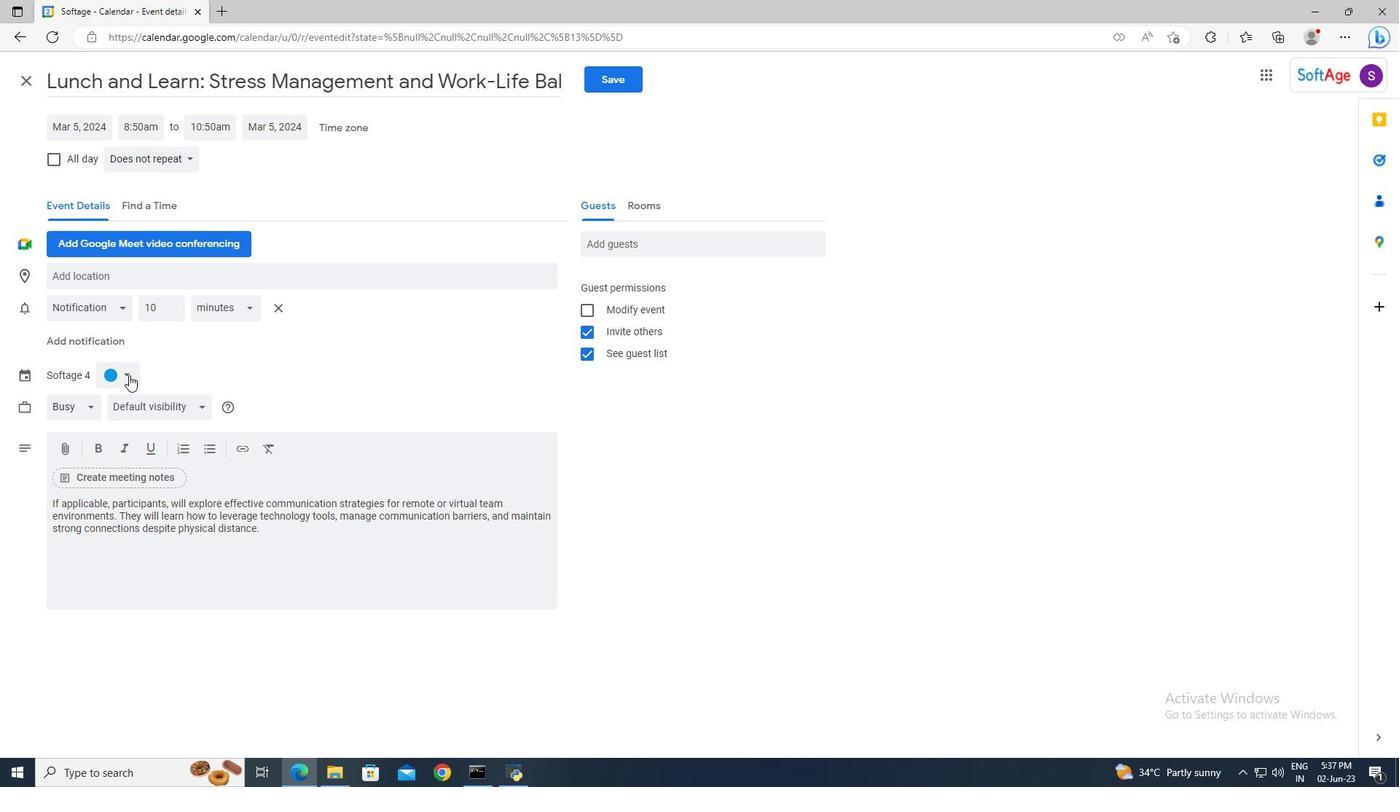 
Action: Mouse pressed left at (127, 373)
Screenshot: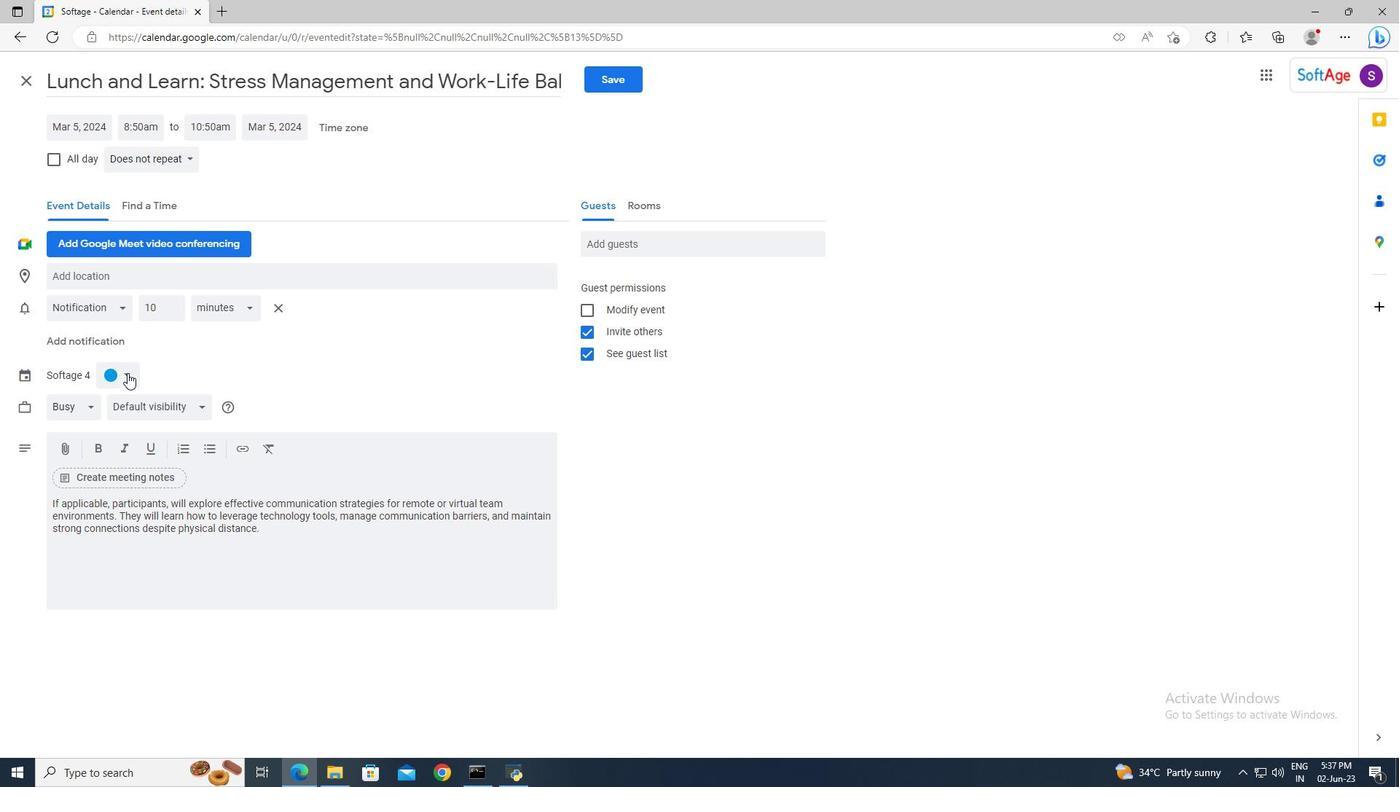 
Action: Mouse moved to (112, 444)
Screenshot: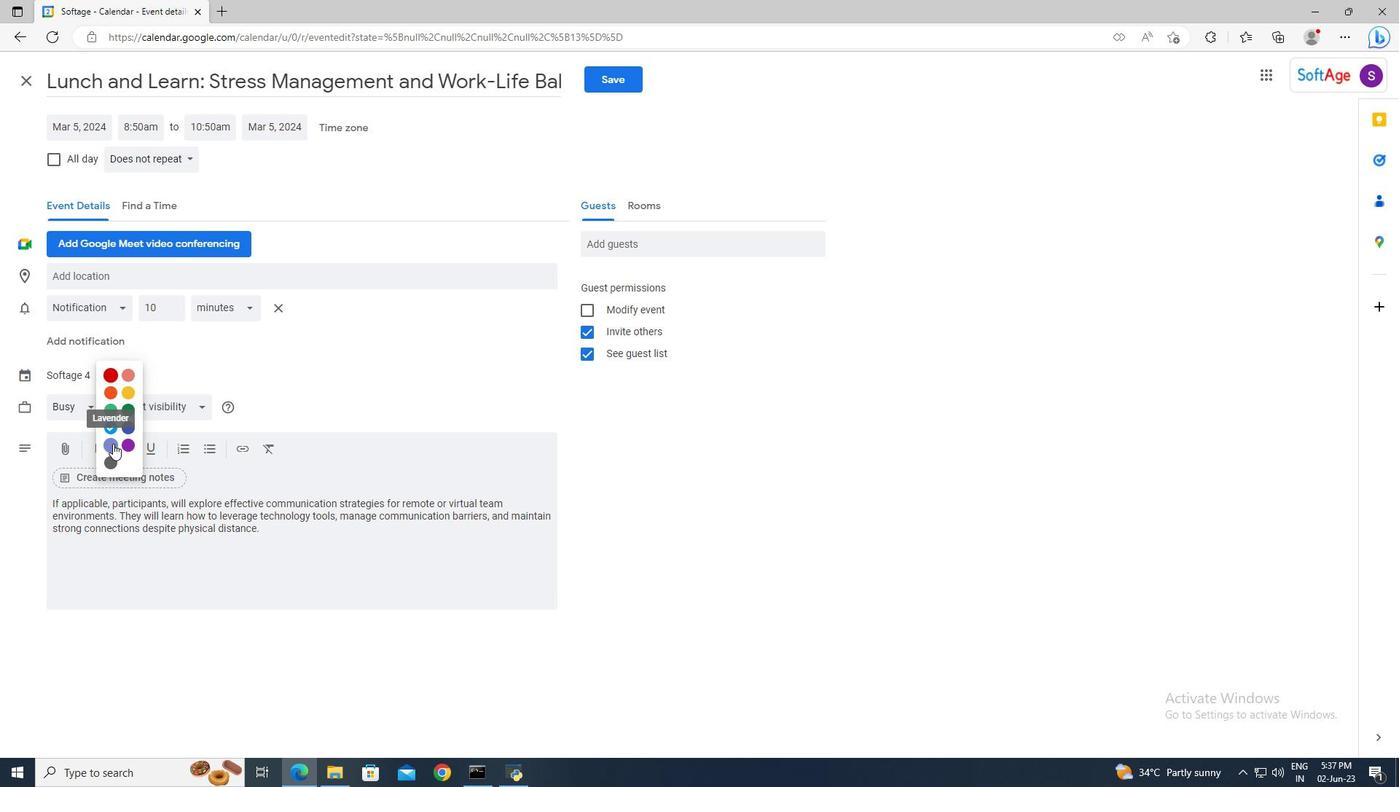 
Action: Mouse pressed left at (112, 444)
Screenshot: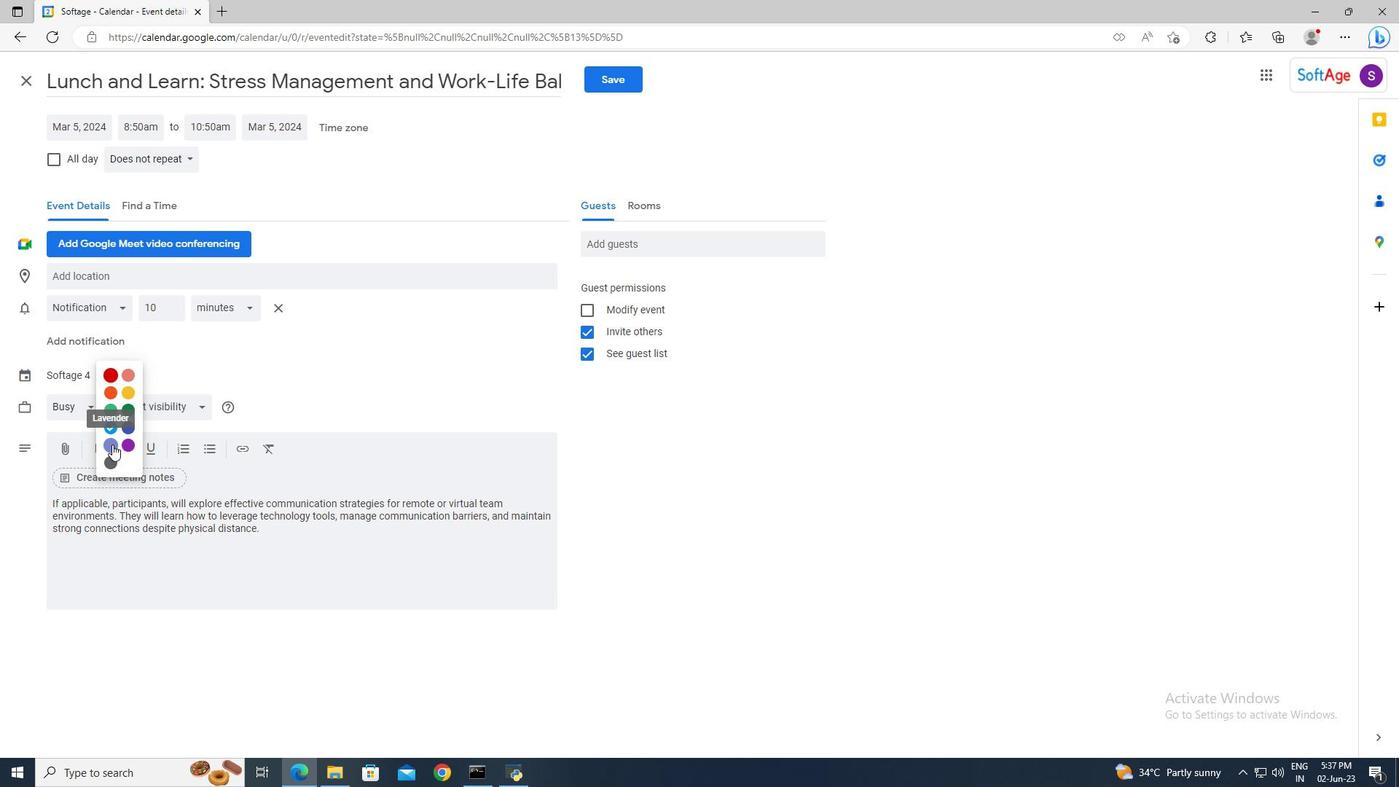
Action: Mouse moved to (103, 279)
Screenshot: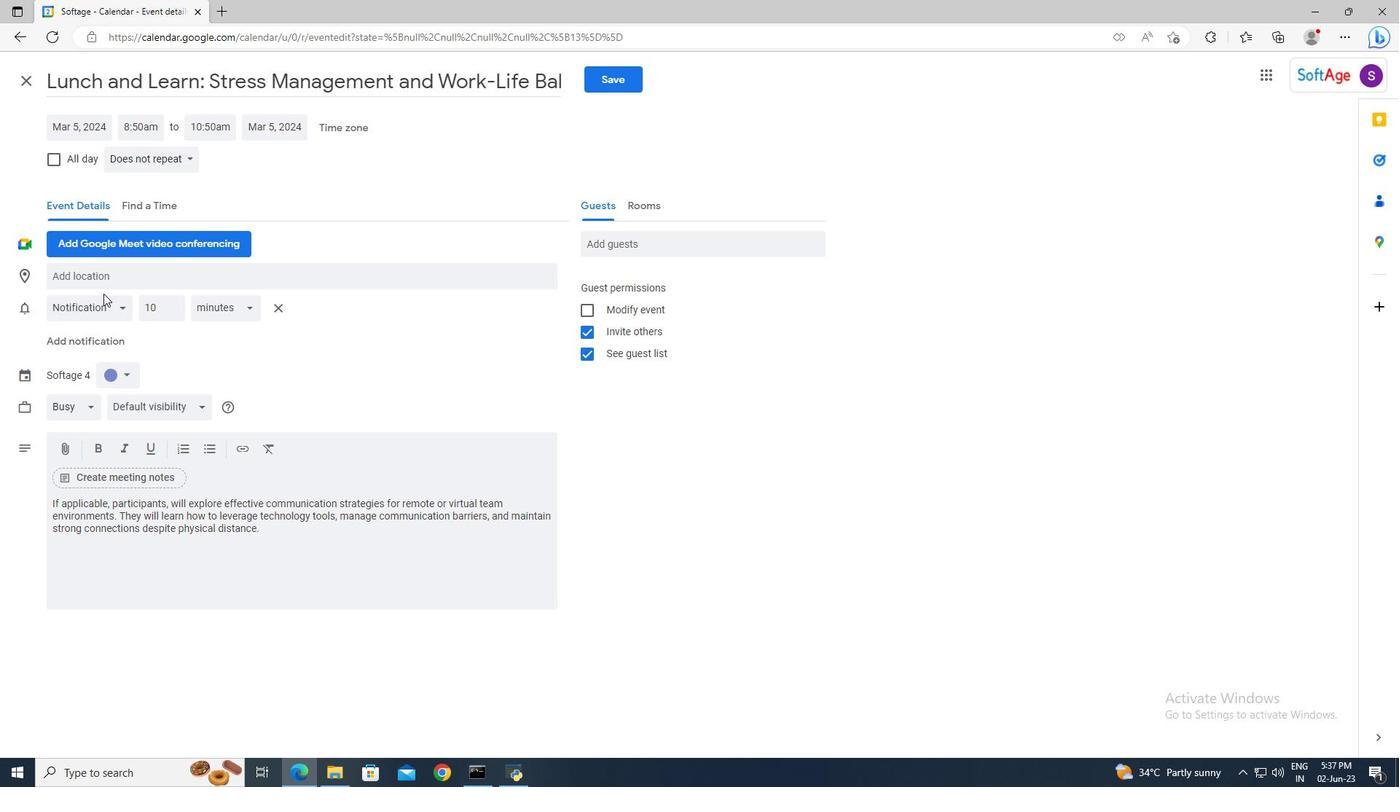 
Action: Mouse pressed left at (103, 279)
Screenshot: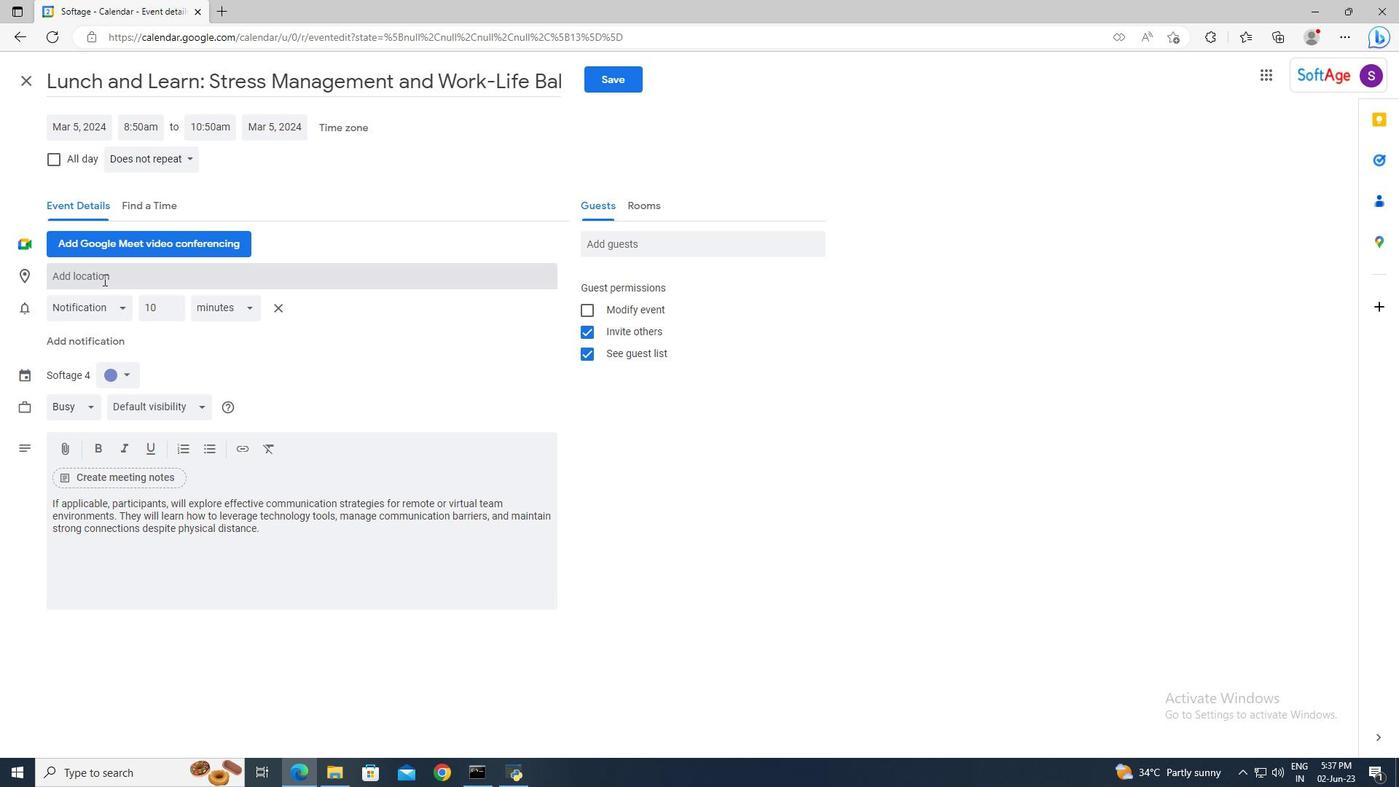 
Action: Key pressed <Key.shift>Chennai,<Key.space><Key.shift>India
Screenshot: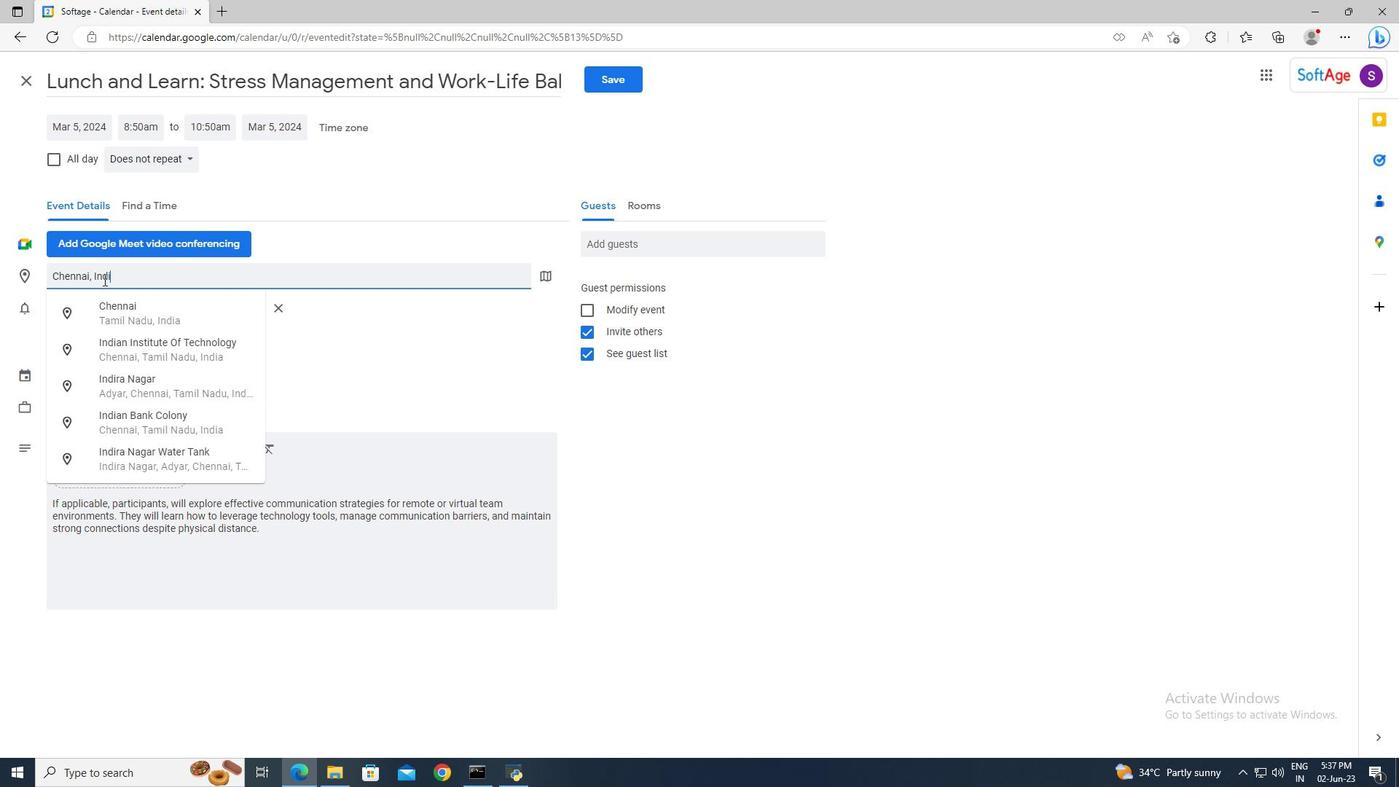 
Action: Mouse moved to (116, 305)
Screenshot: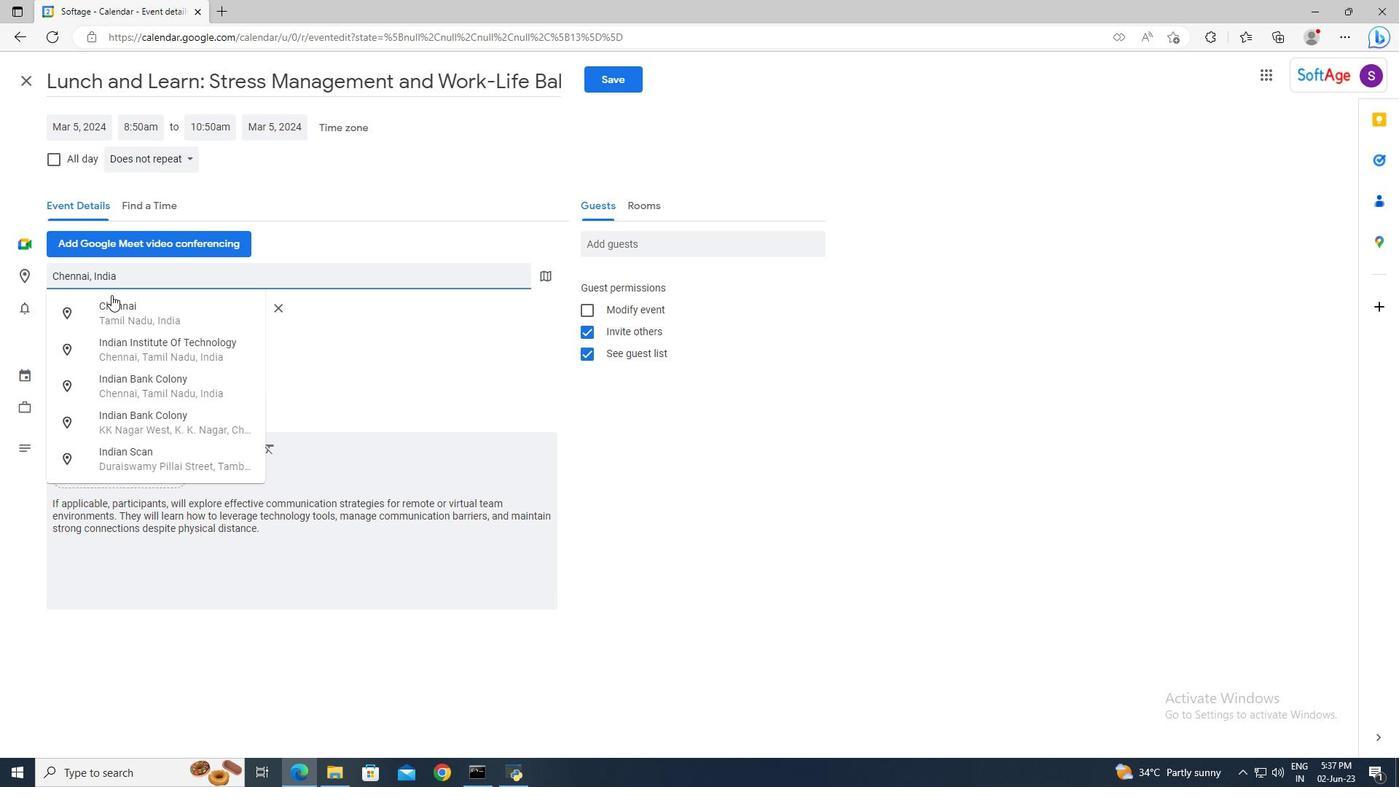
Action: Mouse pressed left at (116, 305)
Screenshot: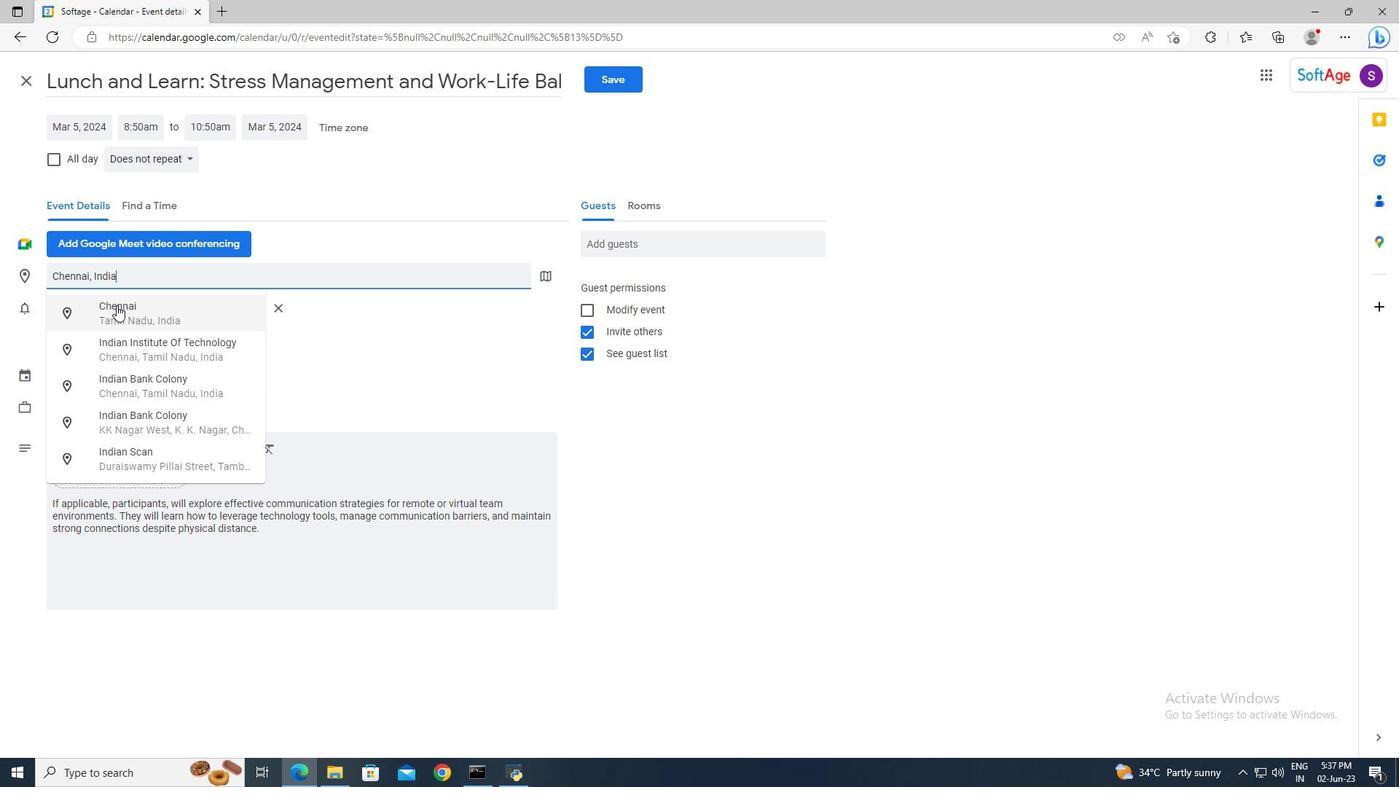 
Action: Mouse moved to (626, 250)
Screenshot: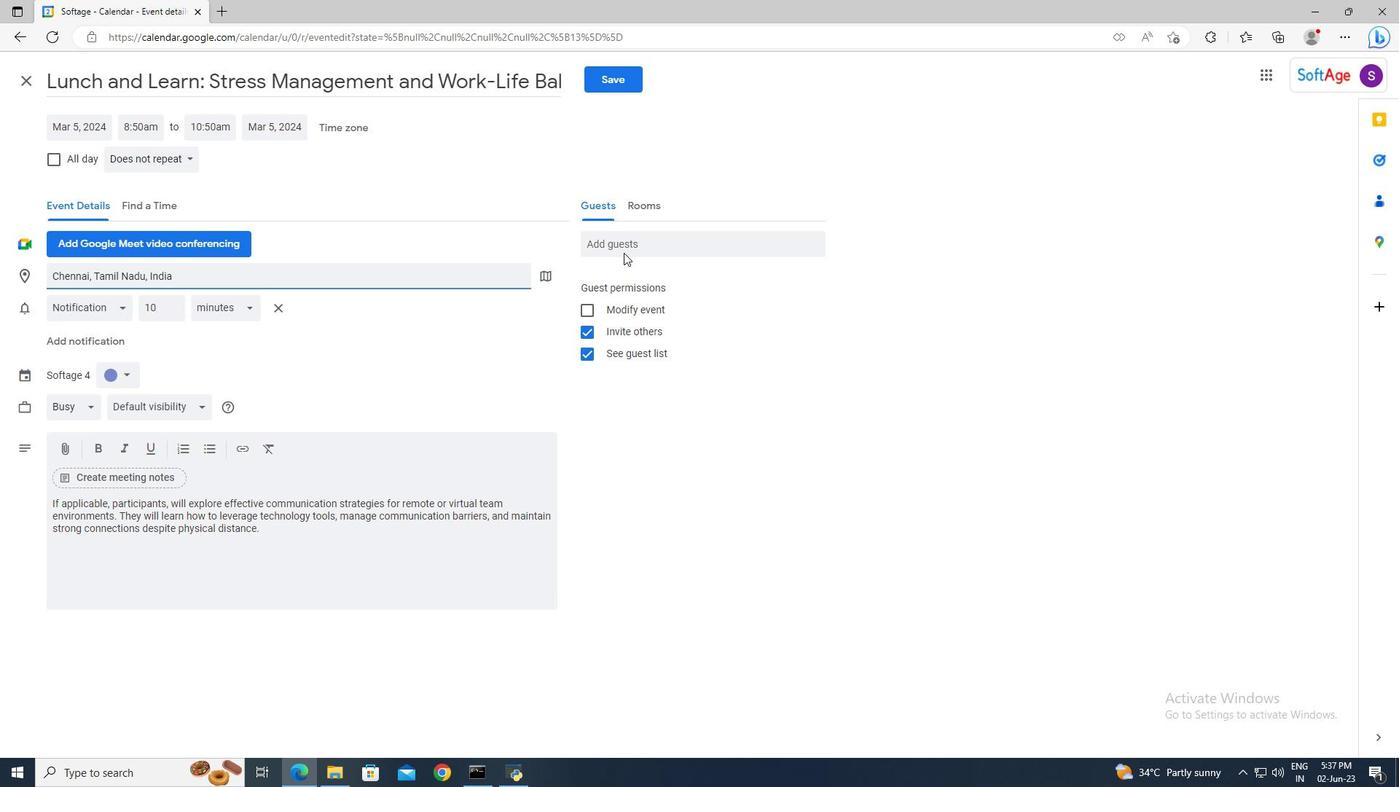 
Action: Mouse pressed left at (626, 250)
Screenshot: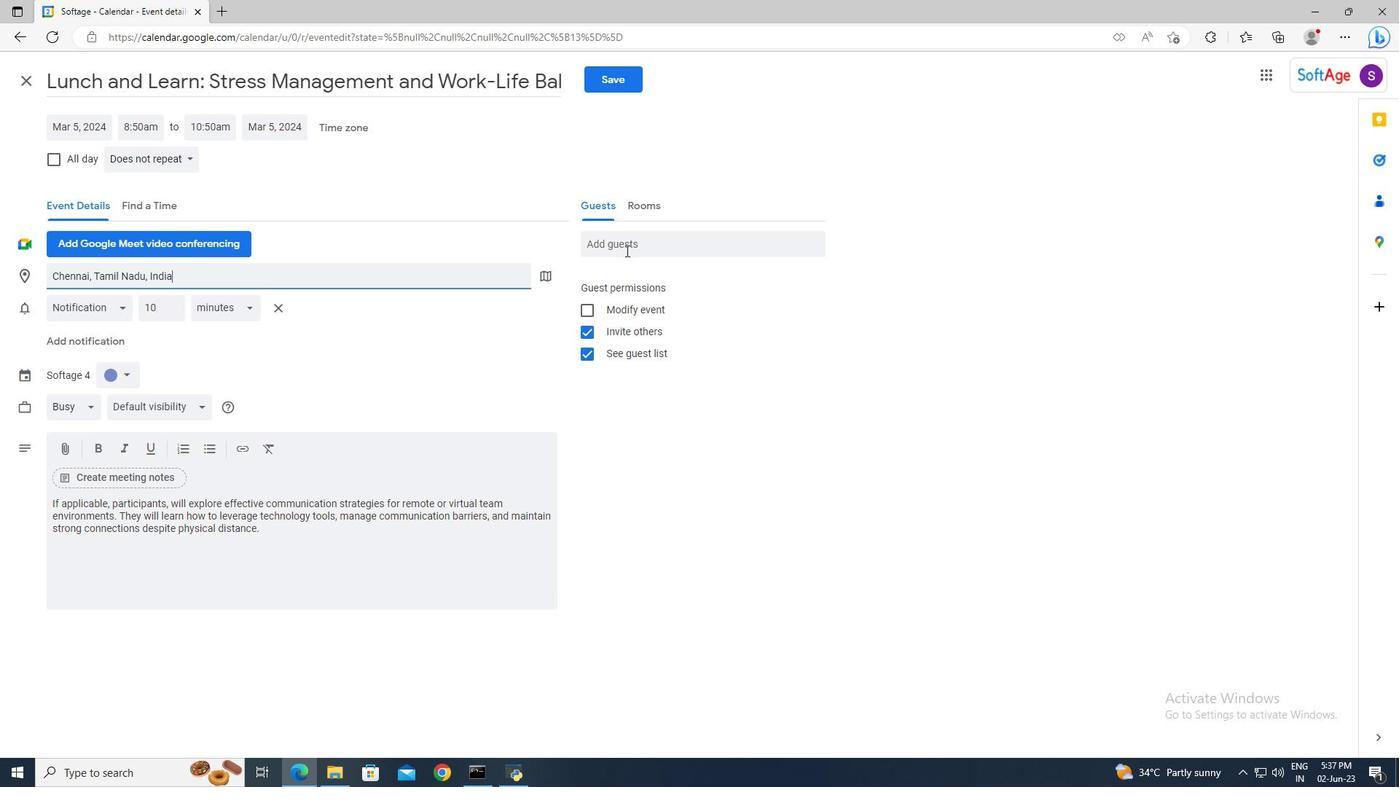 
Action: Mouse moved to (626, 249)
Screenshot: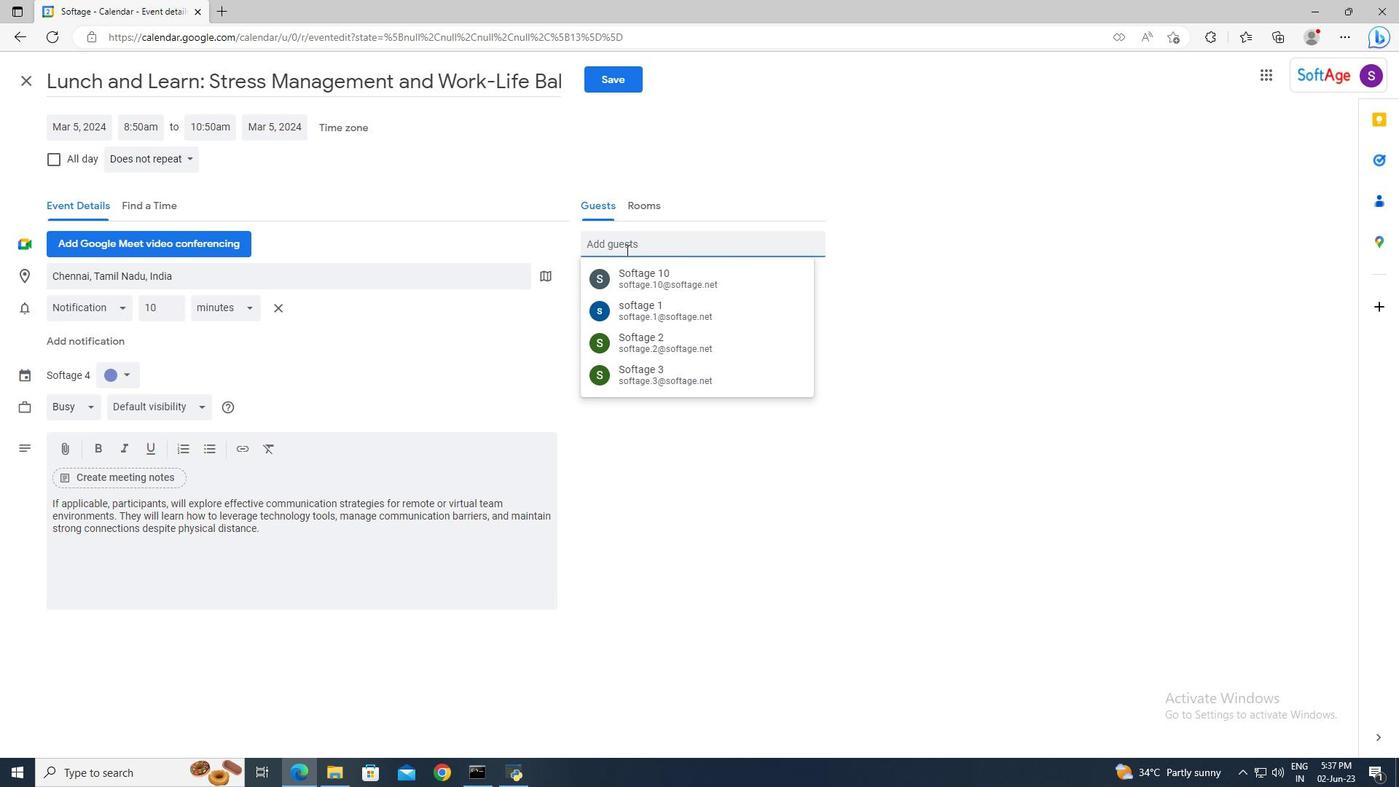 
Action: Key pressed spf<Key.backspace><Key.backspace>
Screenshot: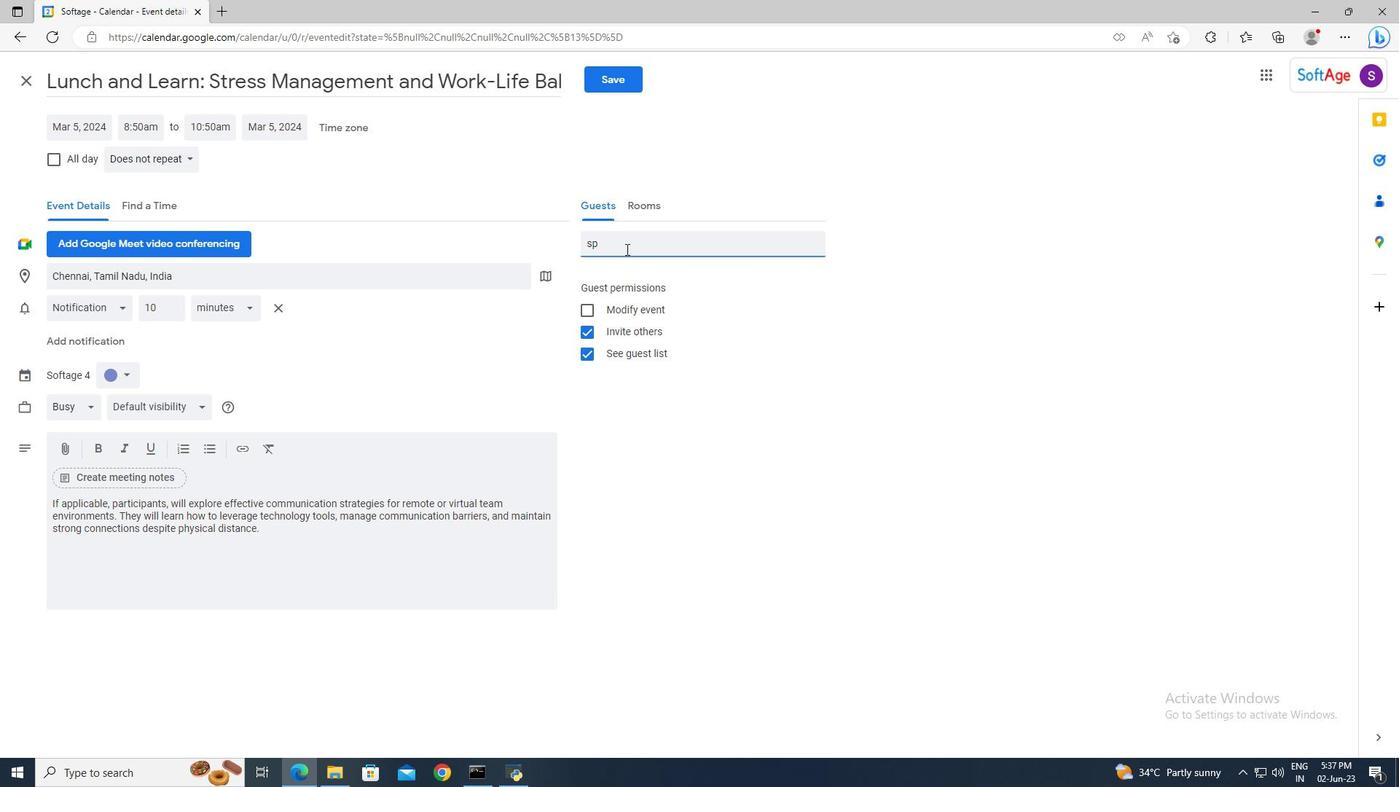 
Action: Mouse moved to (625, 249)
Screenshot: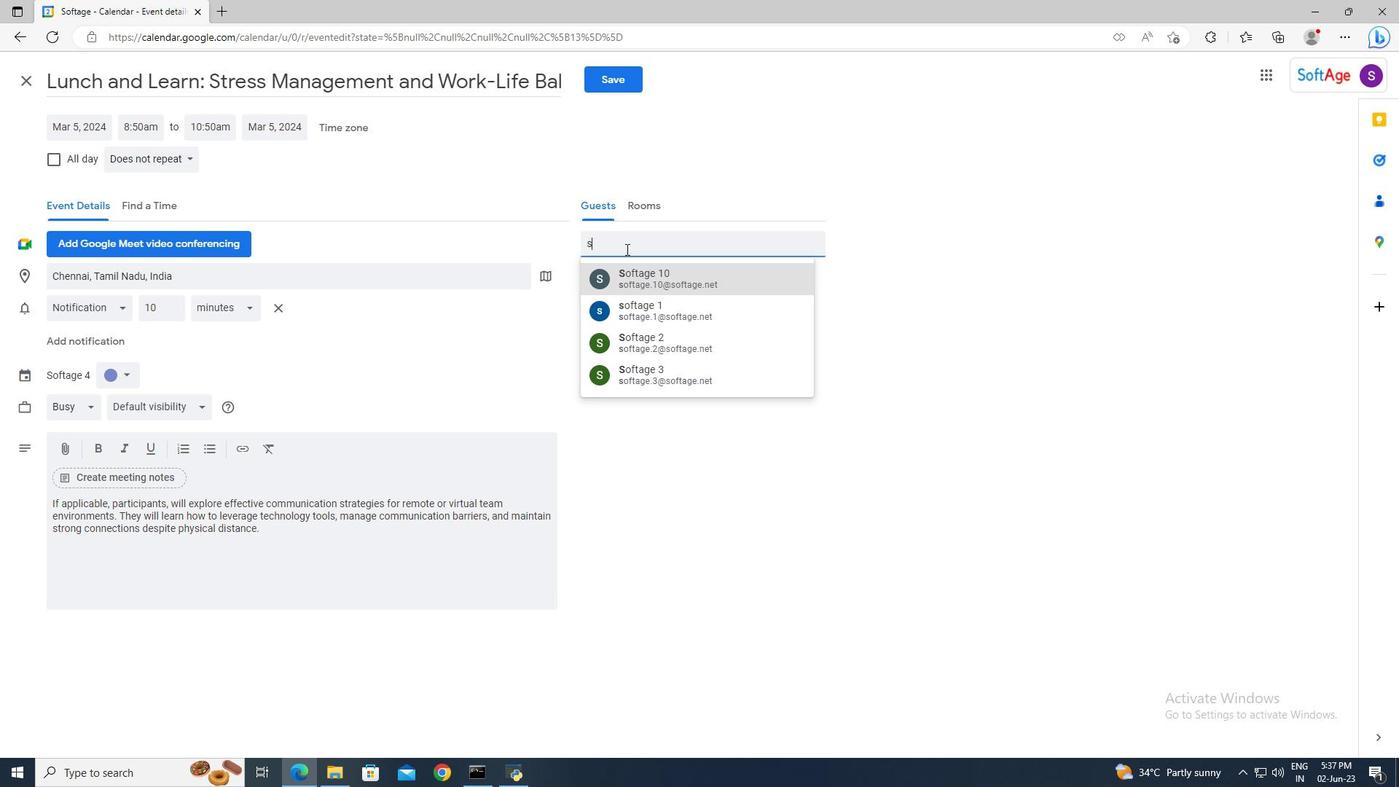 
Action: Key pressed oftage.2<Key.shift>@softage.net<Key.enter>softage.<Key.shift>#s<Key.backspace><Key.backspace>3<Key.shift>s<Key.backspace><Key.shift>@softage.net<Key.enter>
Screenshot: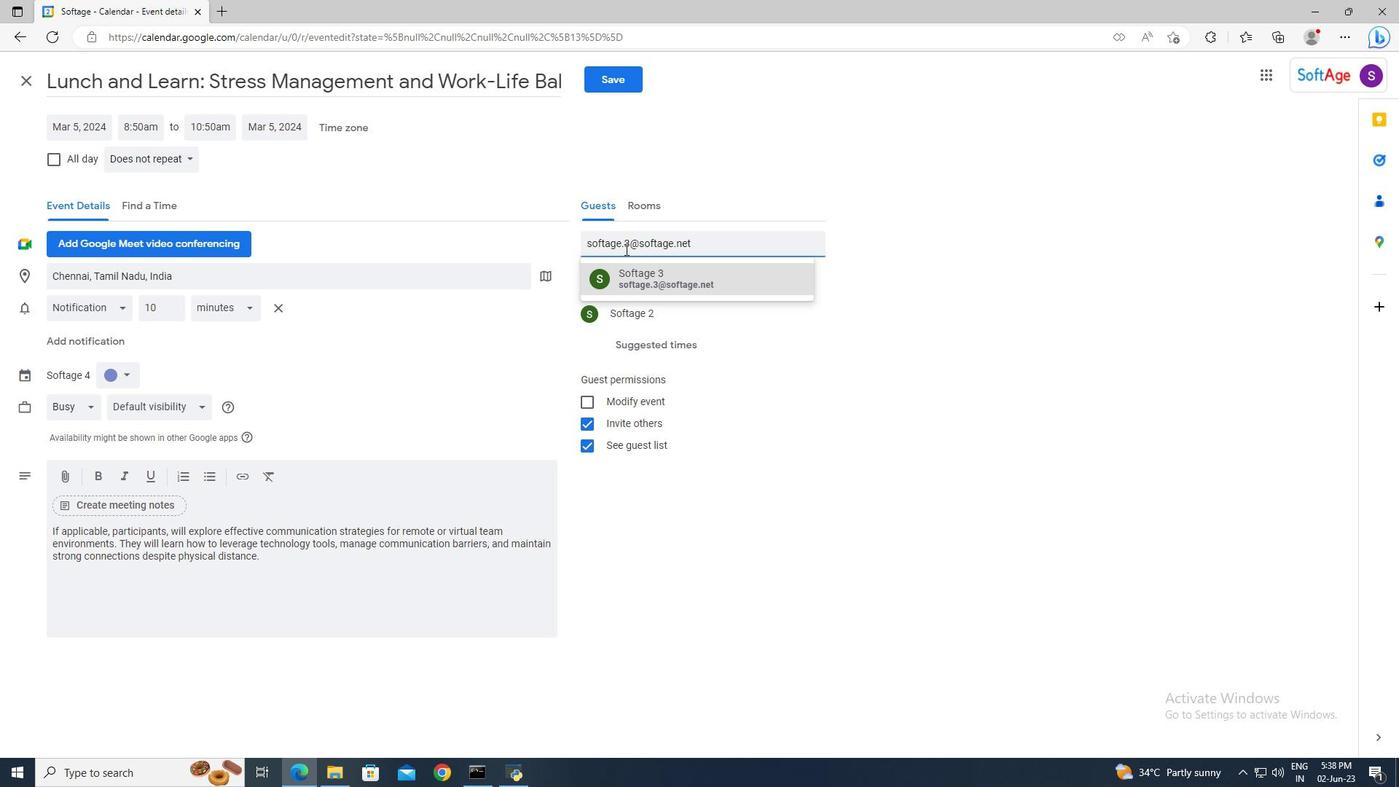 
Action: Mouse moved to (190, 158)
Screenshot: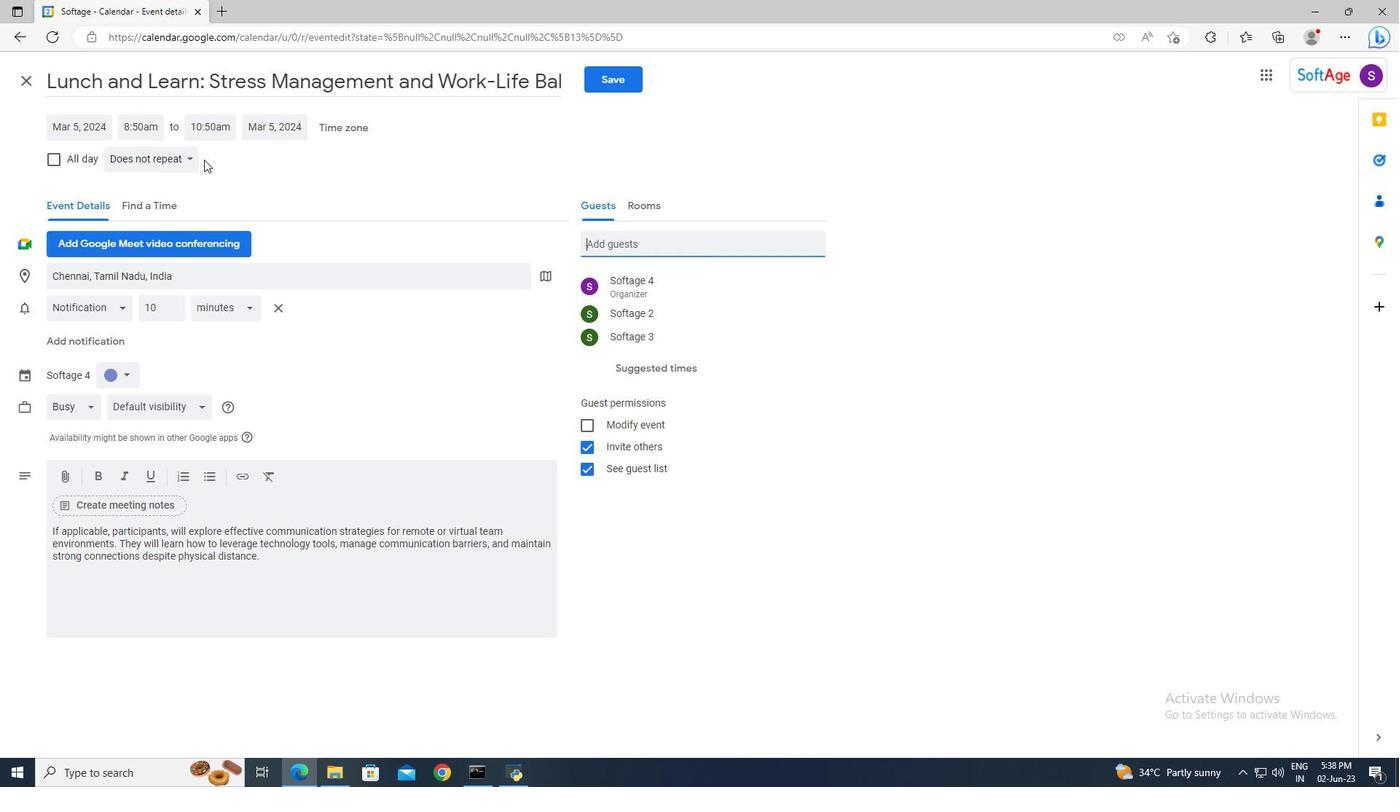 
Action: Mouse pressed left at (190, 158)
Screenshot: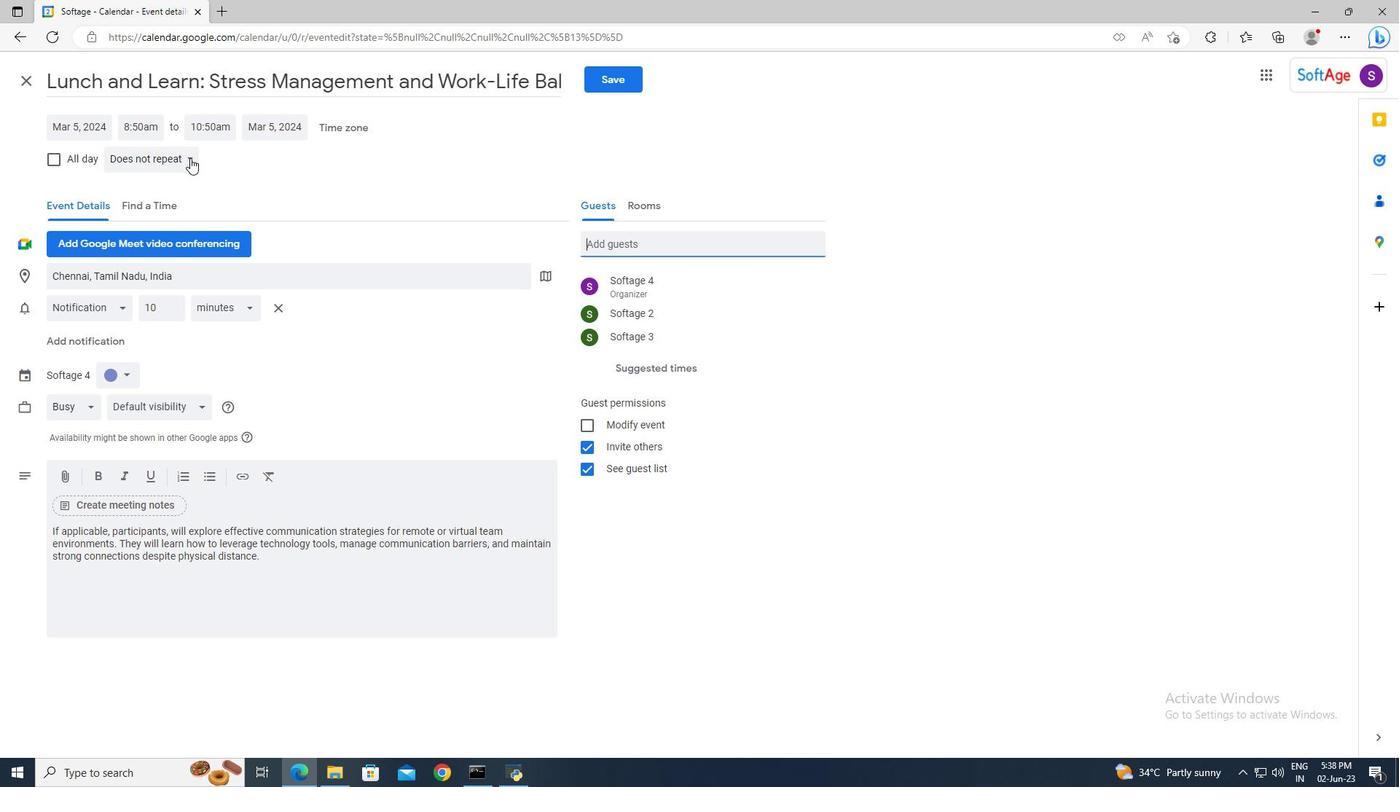 
Action: Mouse moved to (191, 188)
Screenshot: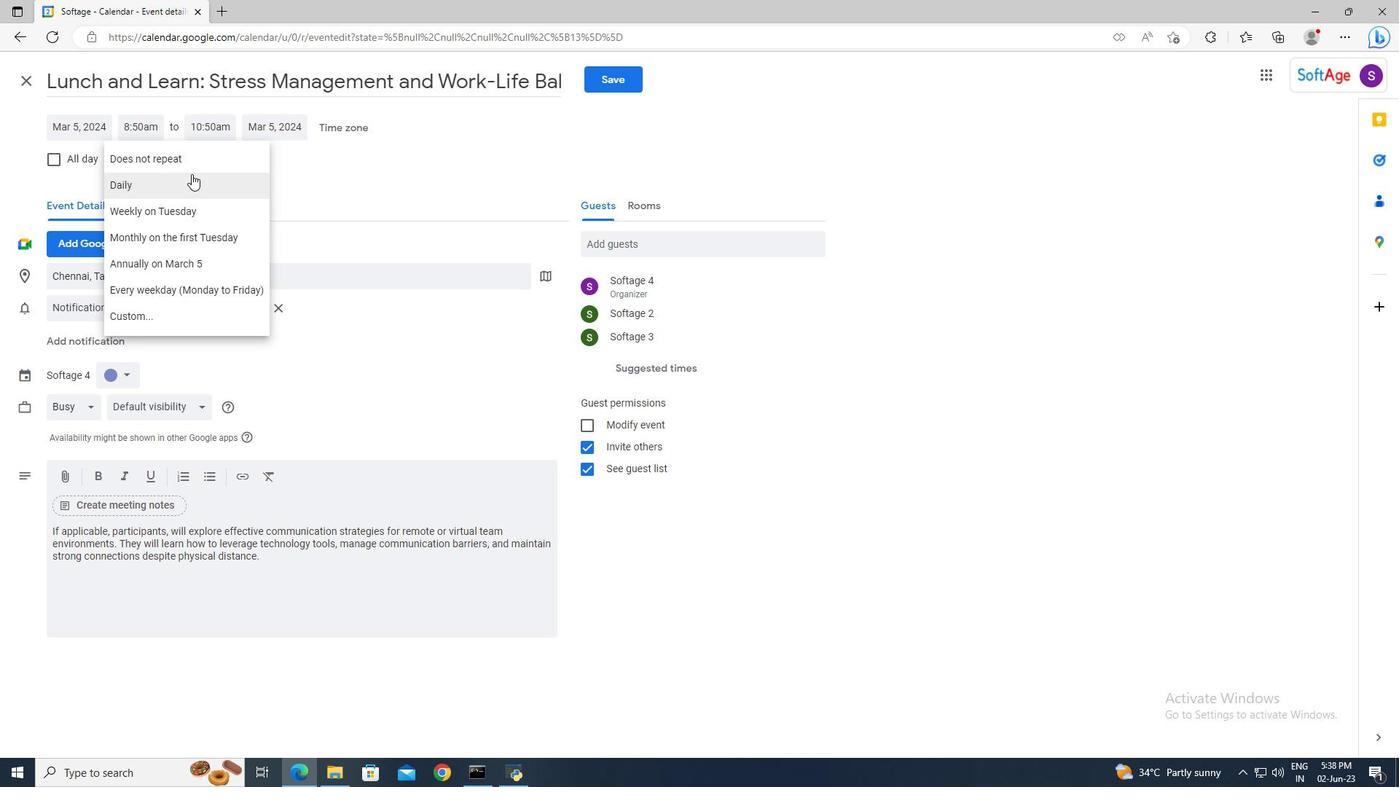
Action: Mouse pressed left at (191, 188)
Screenshot: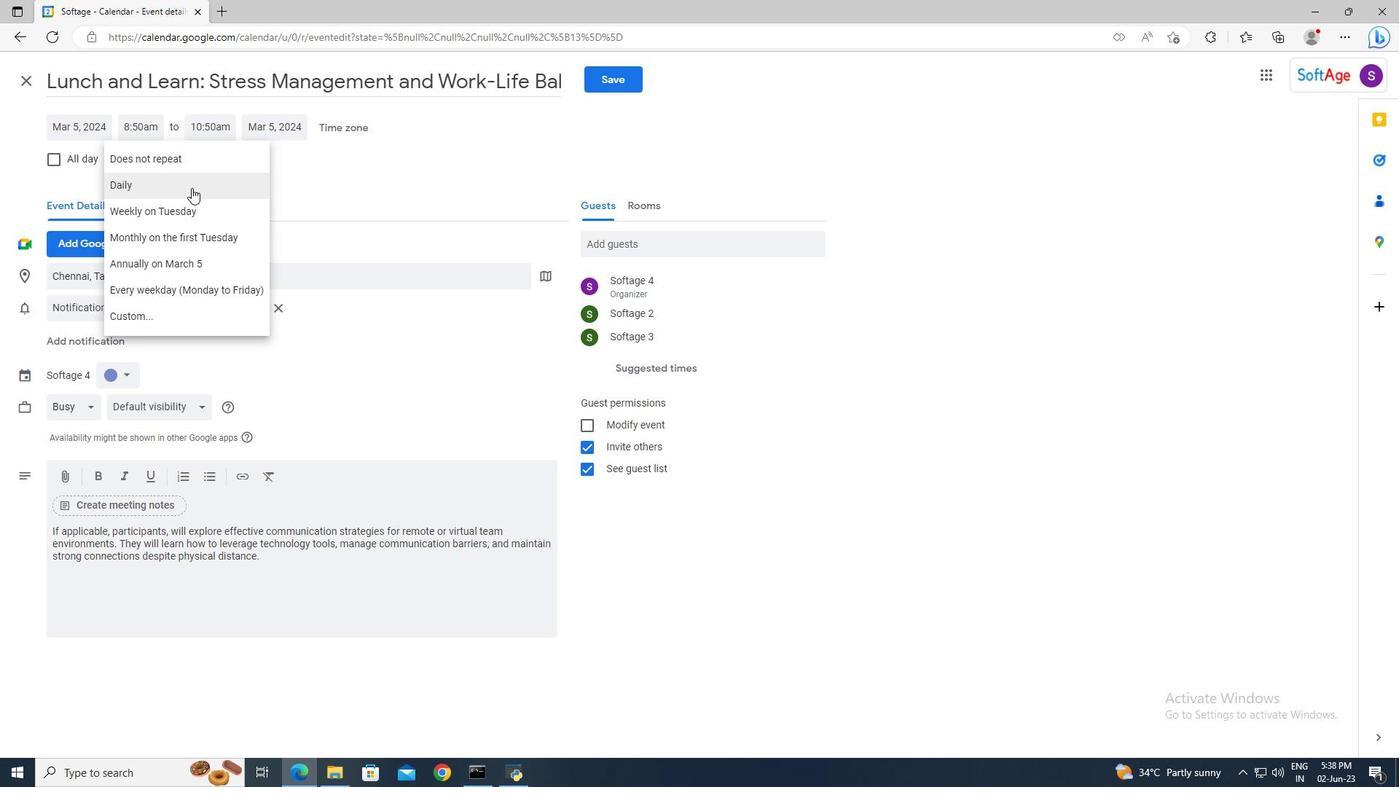 
Action: Mouse moved to (605, 80)
Screenshot: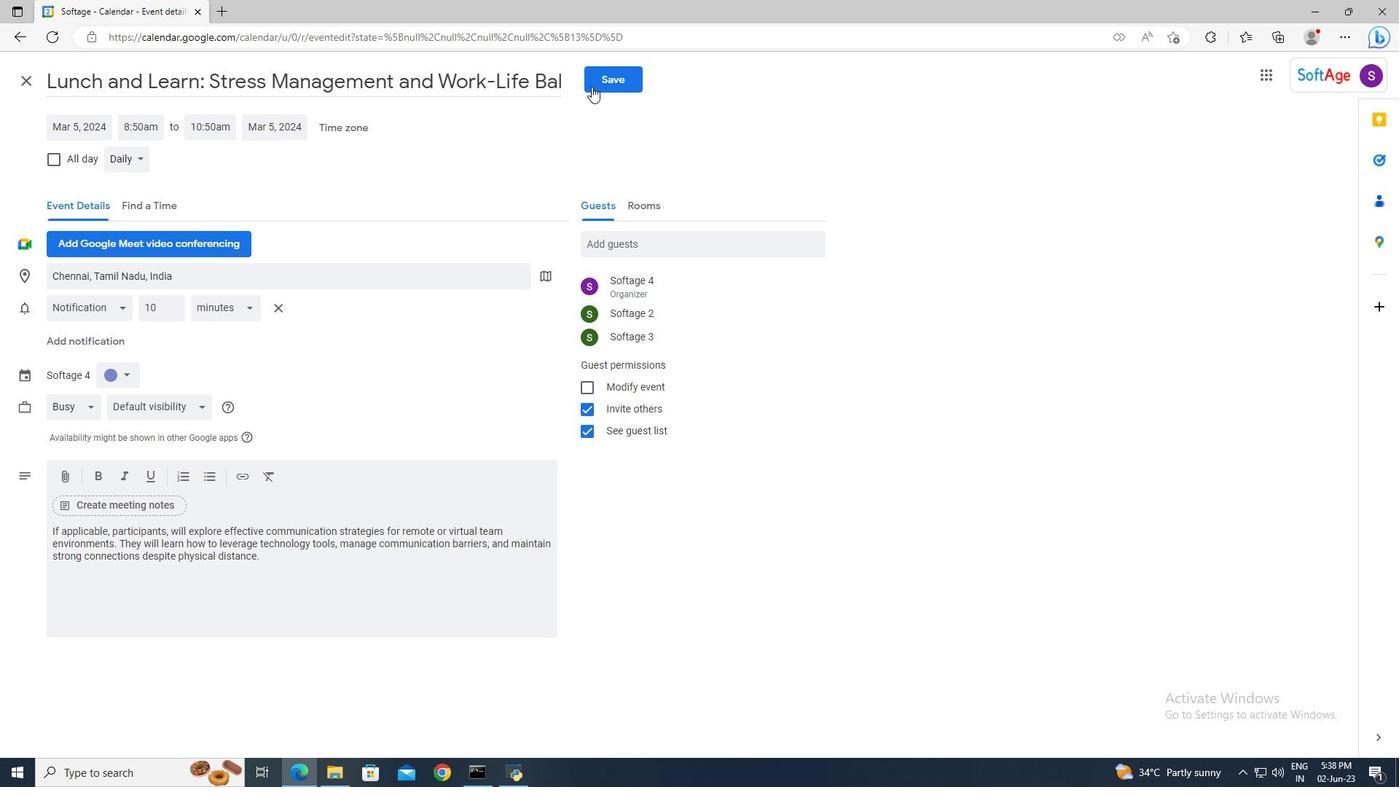
Action: Mouse pressed left at (605, 80)
Screenshot: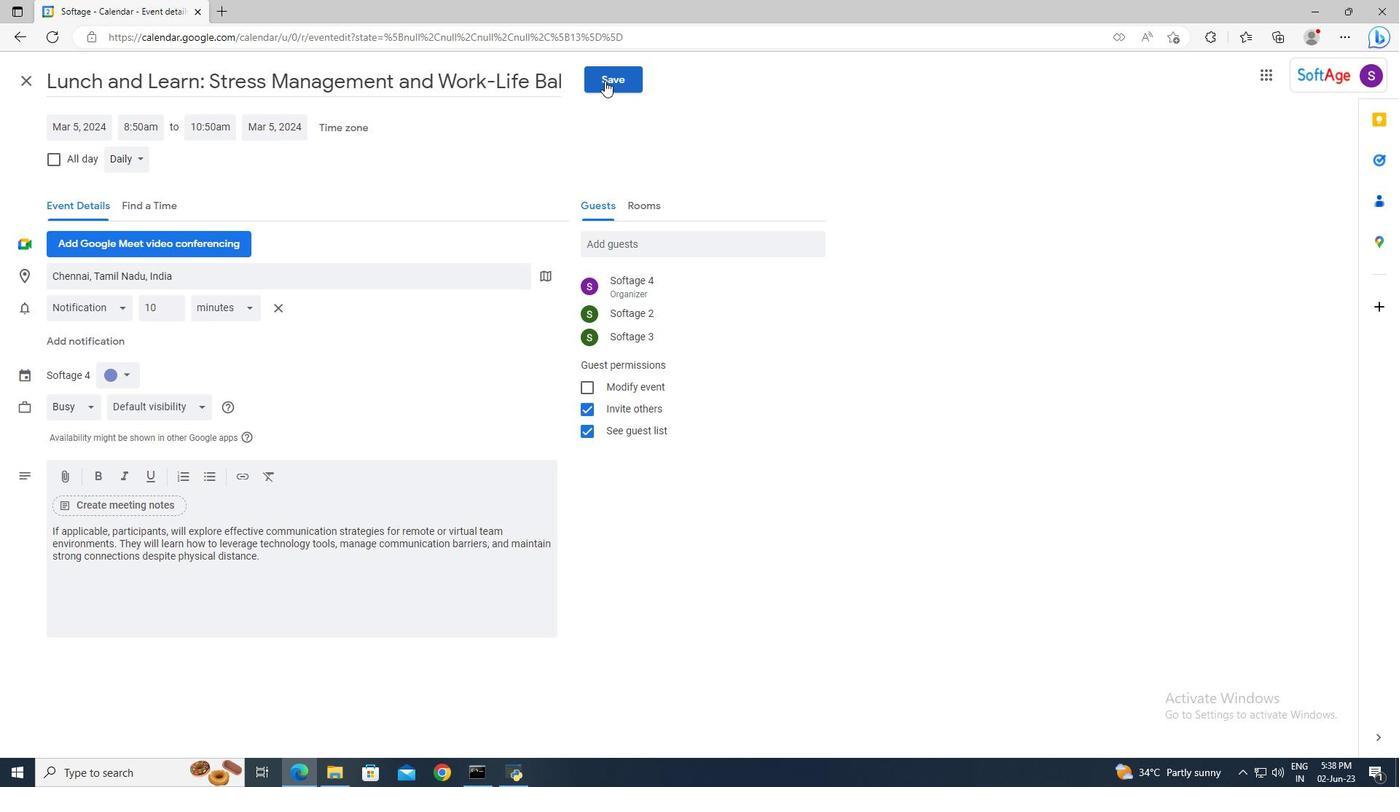 
Action: Mouse moved to (835, 433)
Screenshot: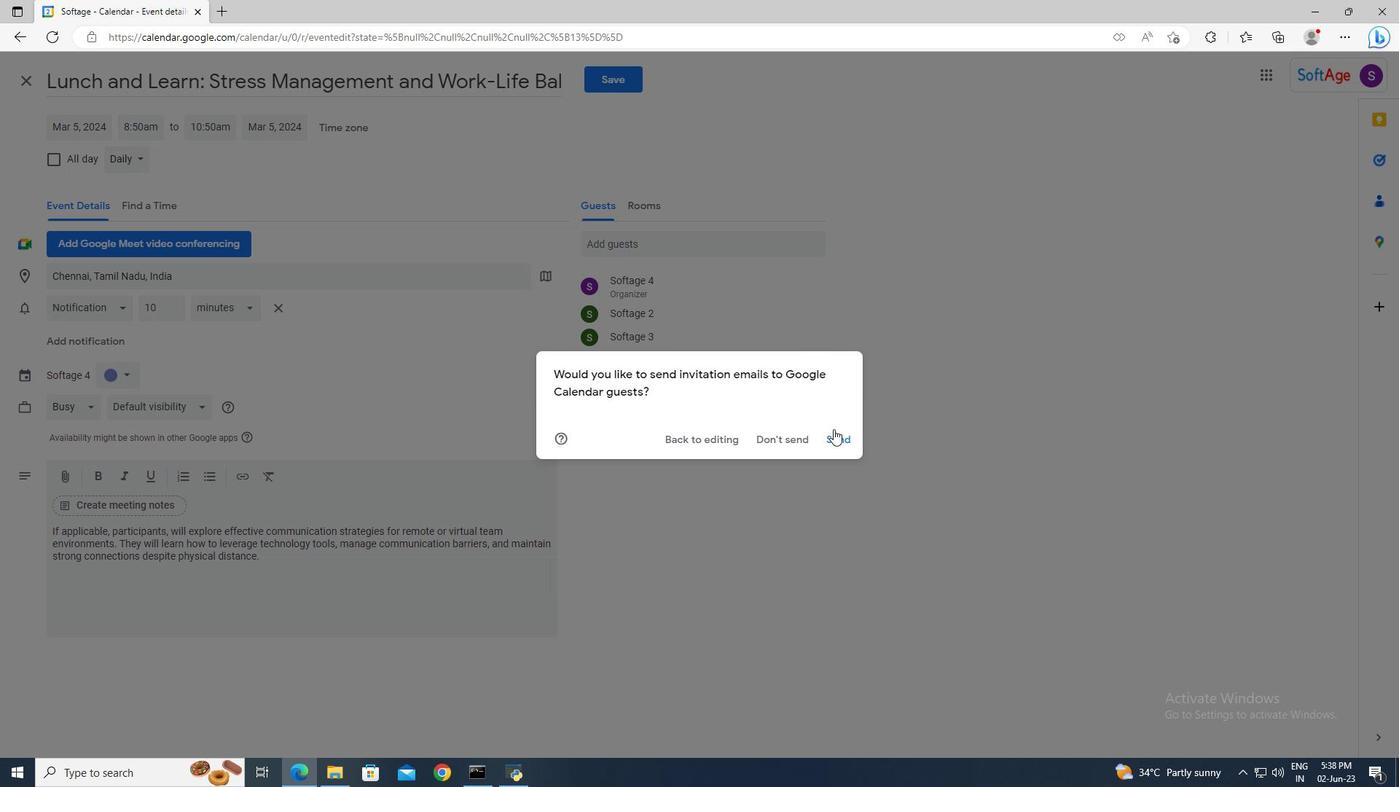 
Action: Mouse pressed left at (835, 433)
Screenshot: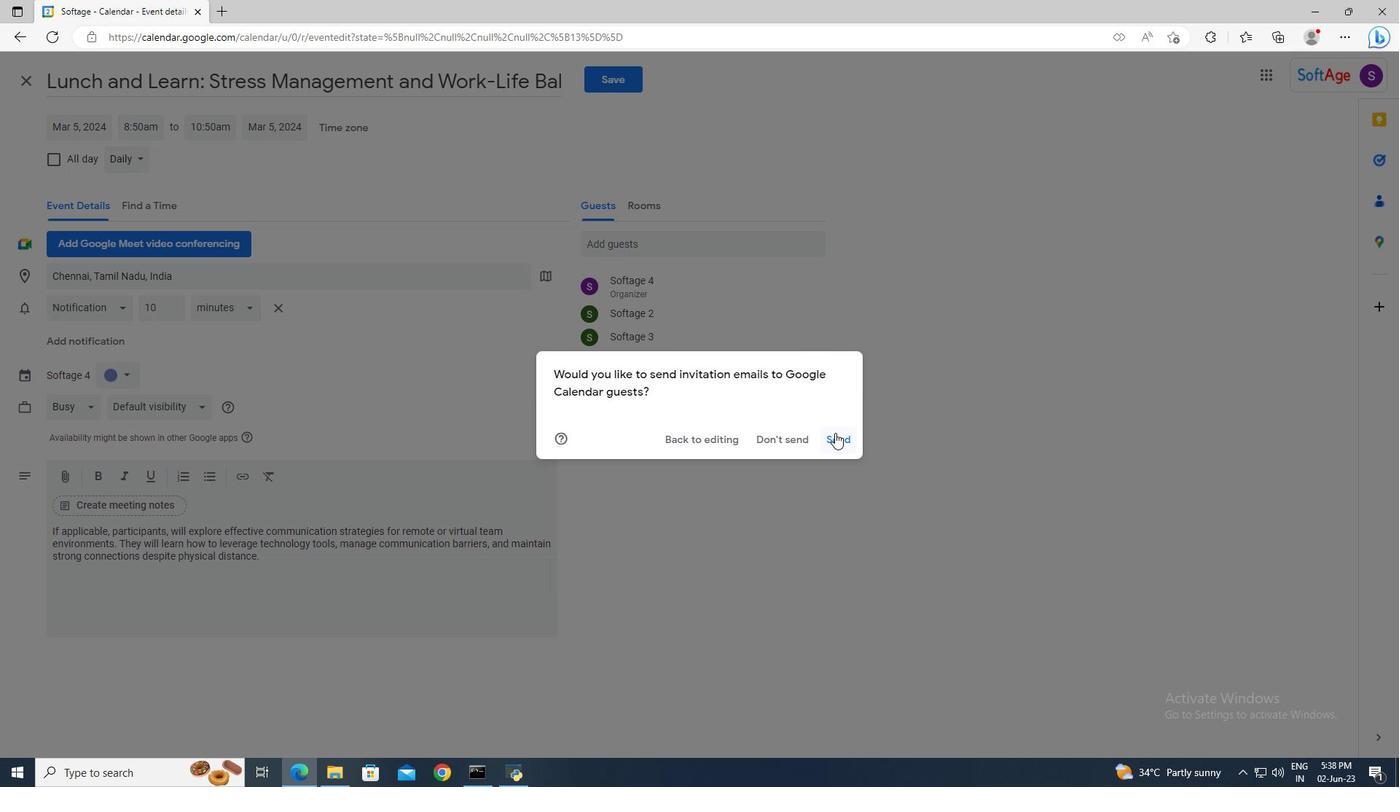 
